 Task: Open Card Cybersecurity Review in Board Employee Satisfaction and Retention Programs to Workspace Accelerator Programs and add a team member Softage.2@softage.net, a label Green, a checklist Marketing Strategies, an attachment from your computer, a color Green and finally, add a card description 'Conduct customer research for new product features and improvements' and a comment 'This task requires us to be detail-oriented and meticulous, ensuring that we do not miss any important information or details.'. Add a start date 'Jan 01, 2024' with a due date 'Jan 08, 2024'
Action: Mouse moved to (426, 616)
Screenshot: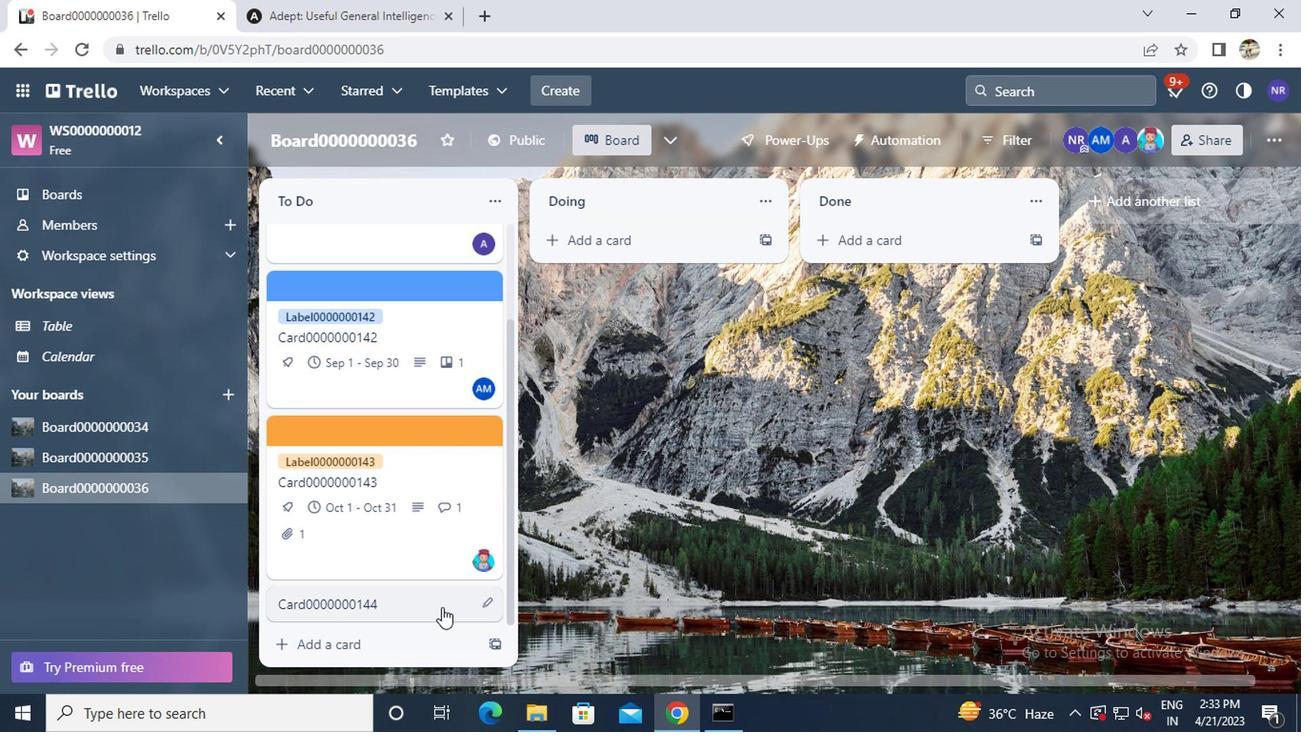 
Action: Mouse pressed left at (426, 616)
Screenshot: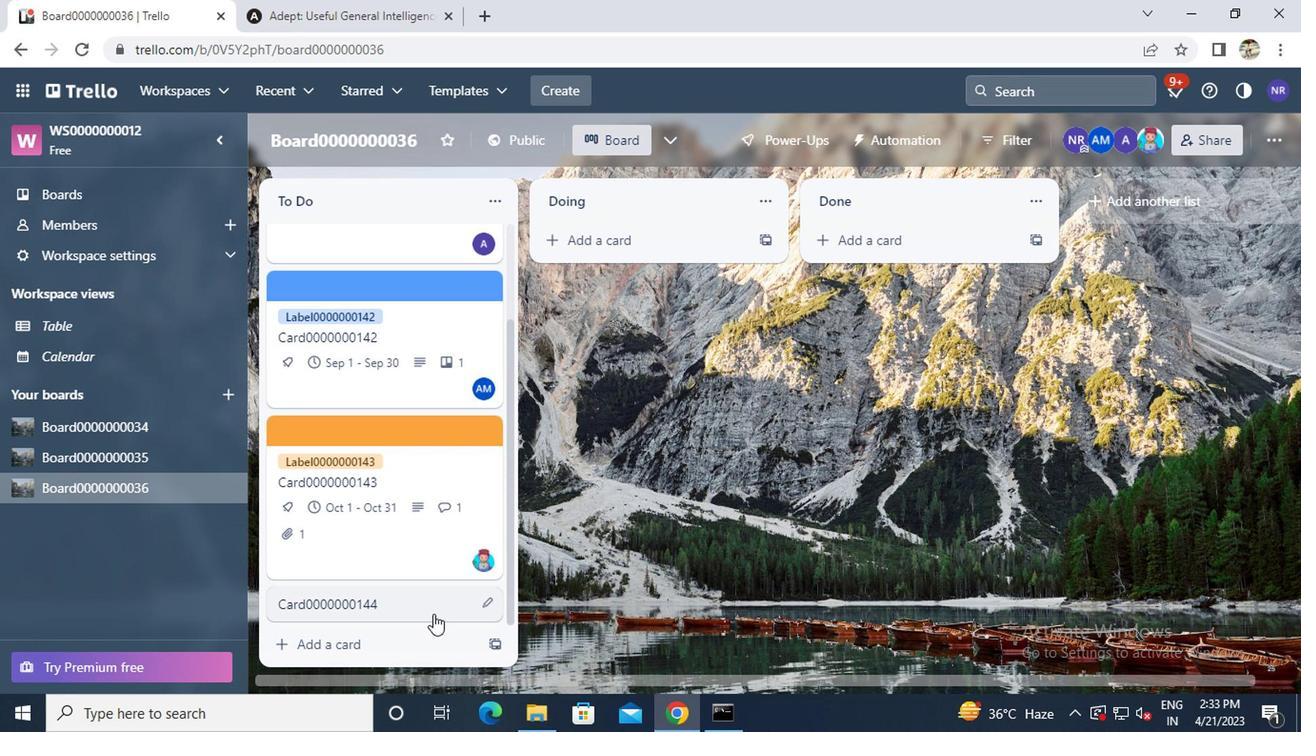 
Action: Mouse moved to (850, 317)
Screenshot: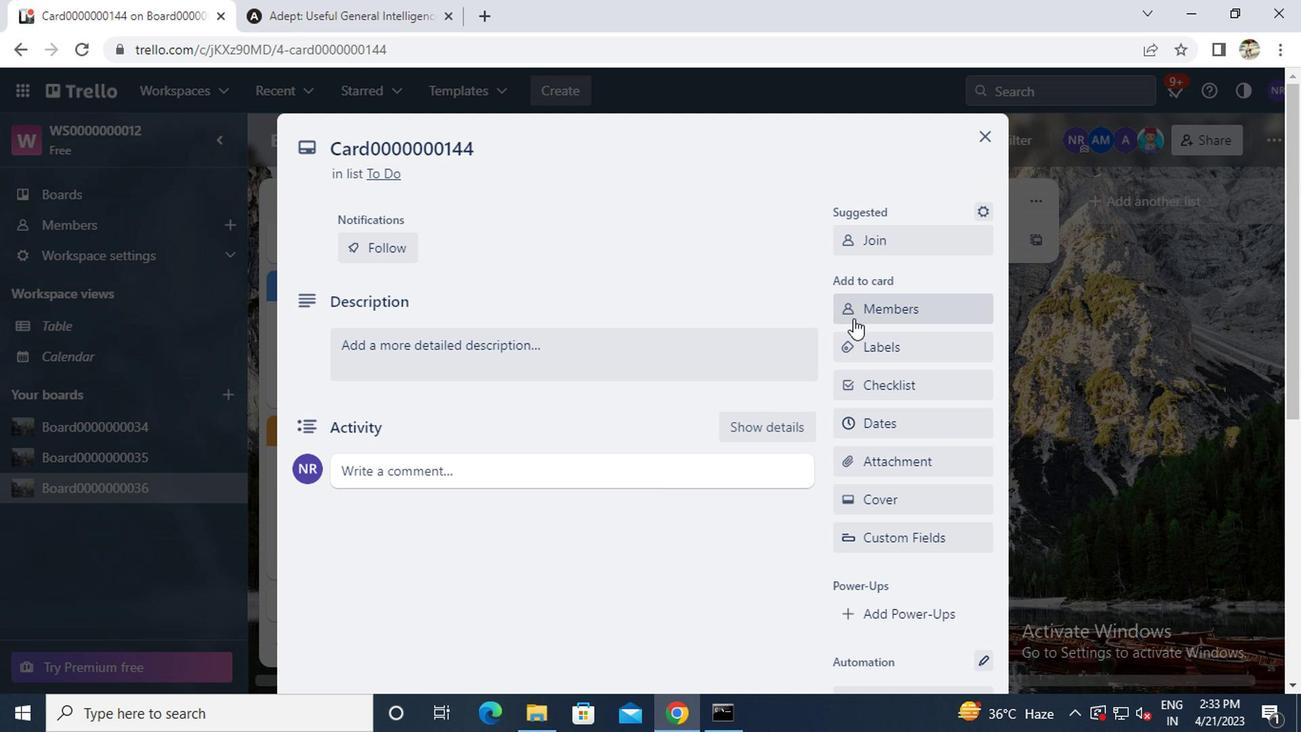 
Action: Mouse pressed left at (850, 317)
Screenshot: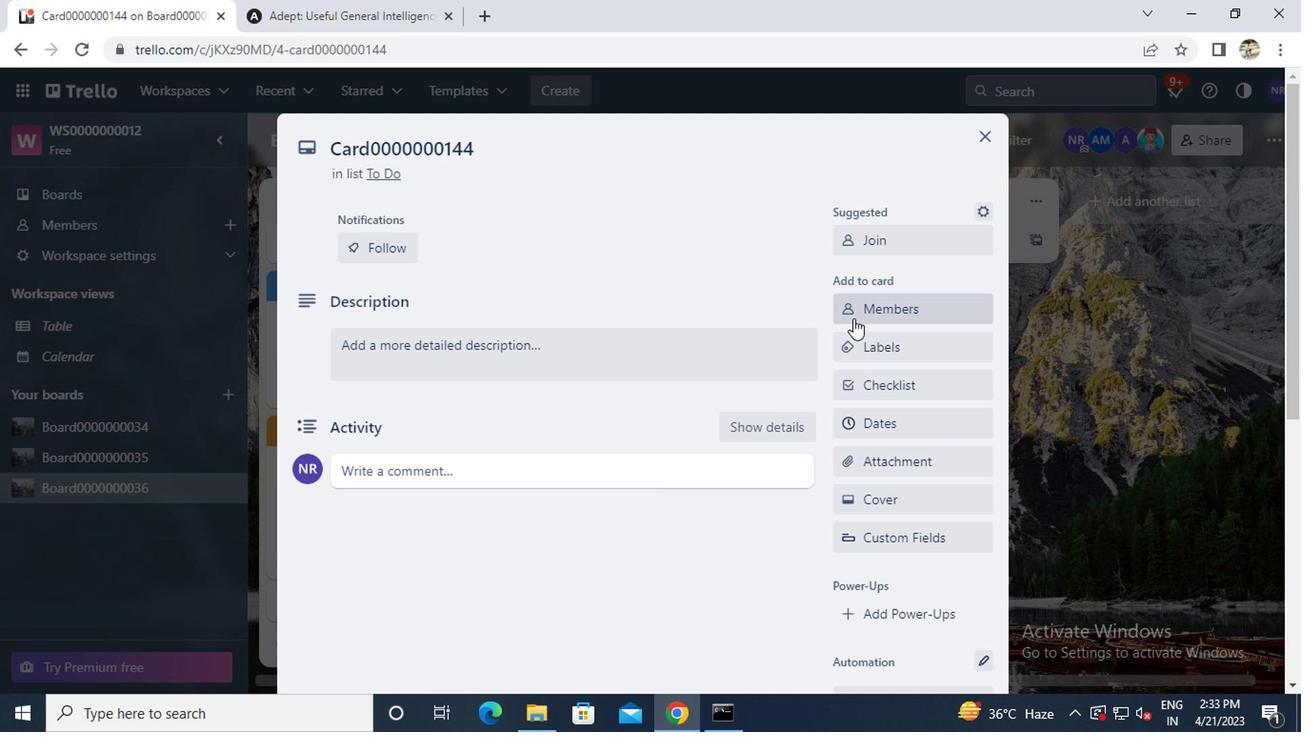 
Action: Key pressed c<Key.caps_lock>arxxstreet791<Key.shift>@GMAIL.COM
Screenshot: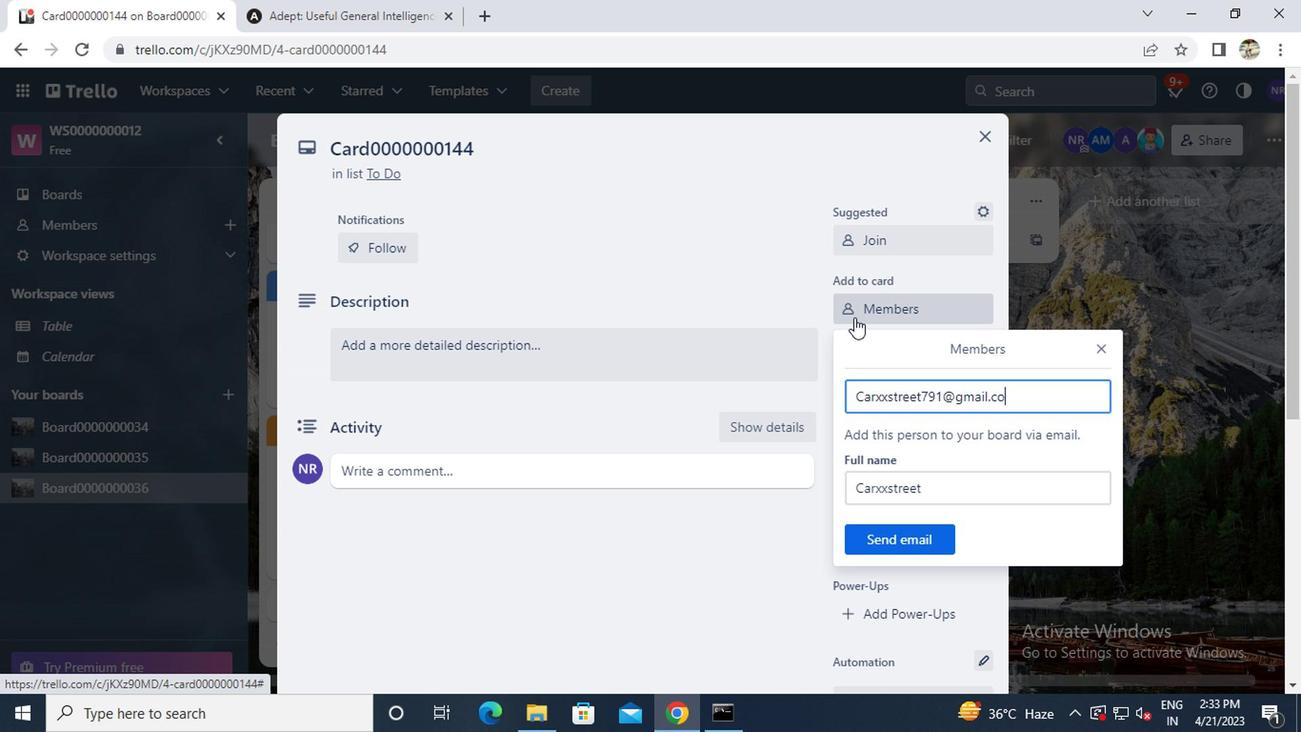 
Action: Mouse moved to (910, 536)
Screenshot: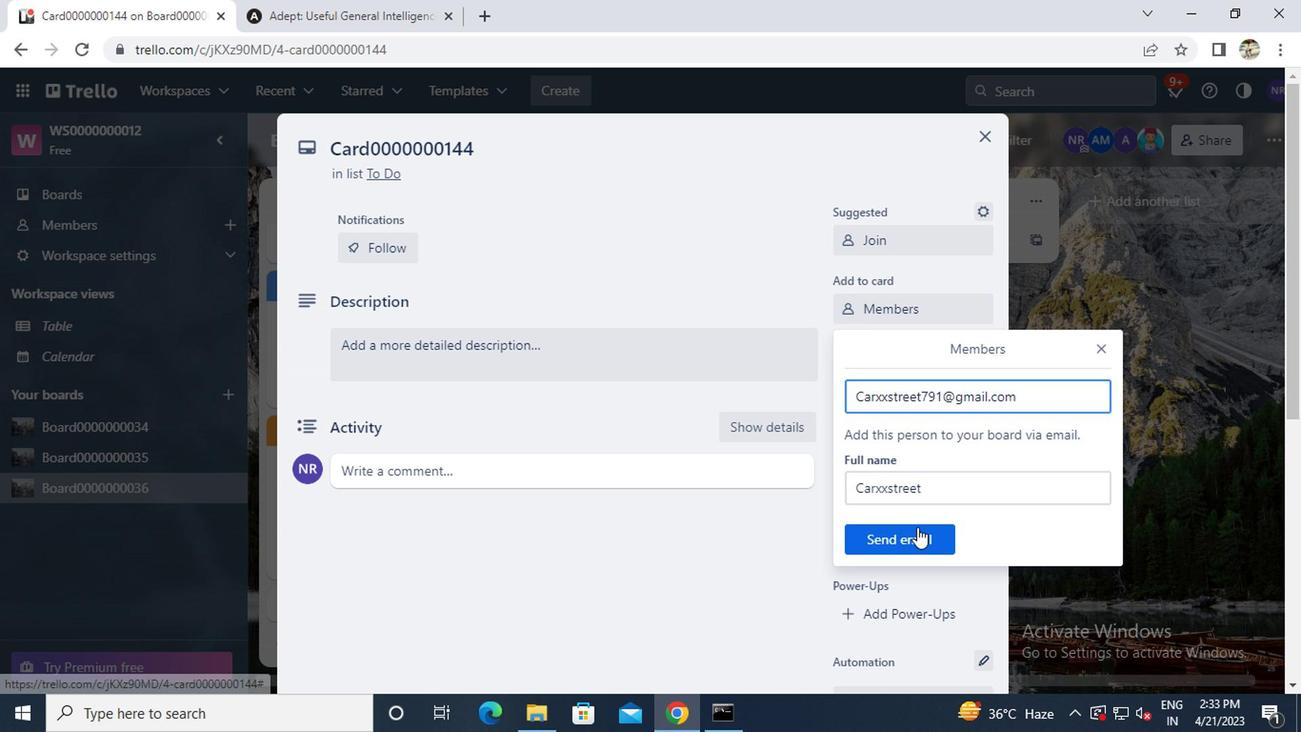 
Action: Mouse pressed left at (910, 536)
Screenshot: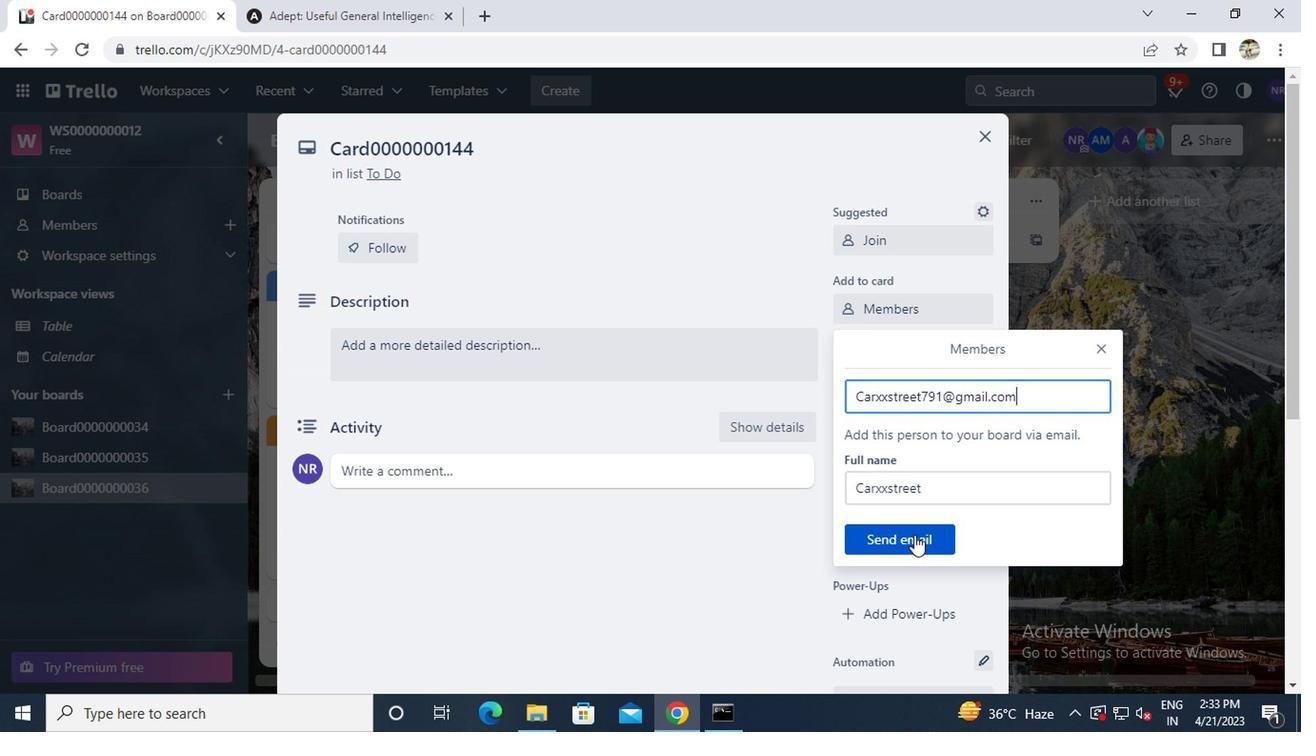 
Action: Mouse moved to (883, 357)
Screenshot: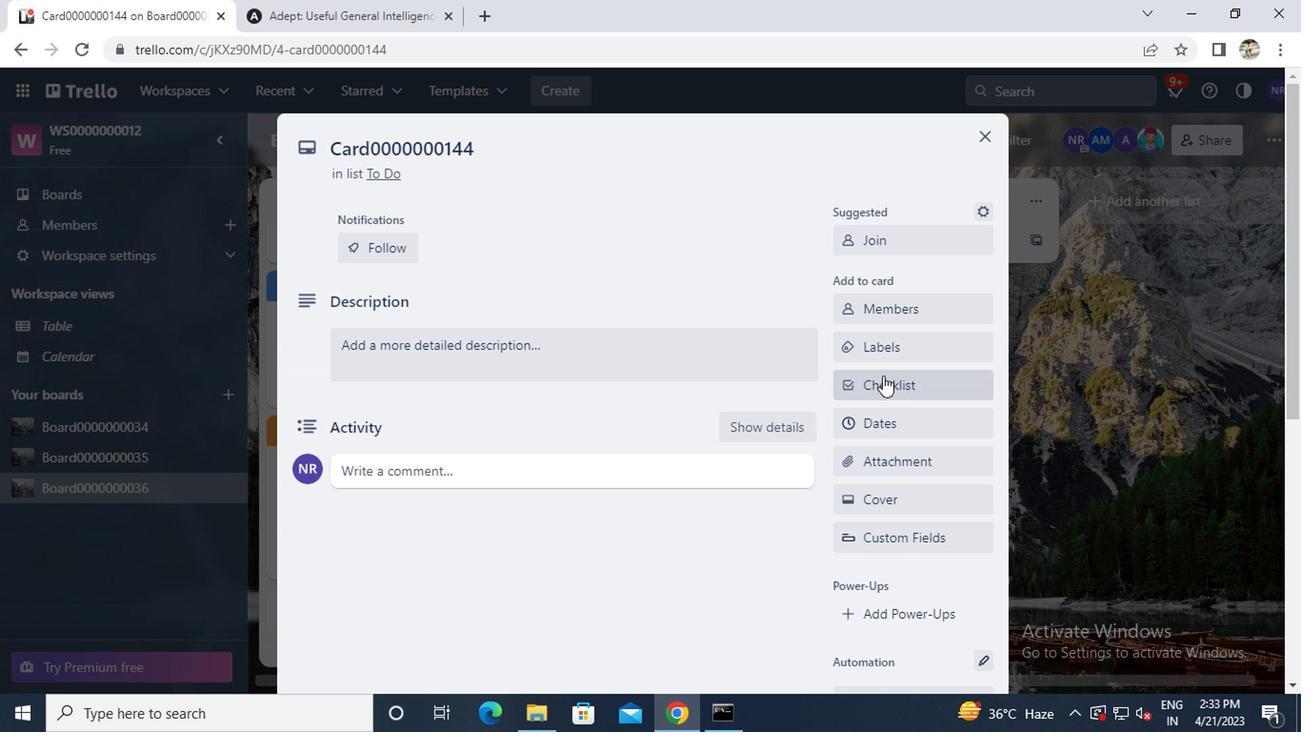 
Action: Mouse pressed left at (883, 357)
Screenshot: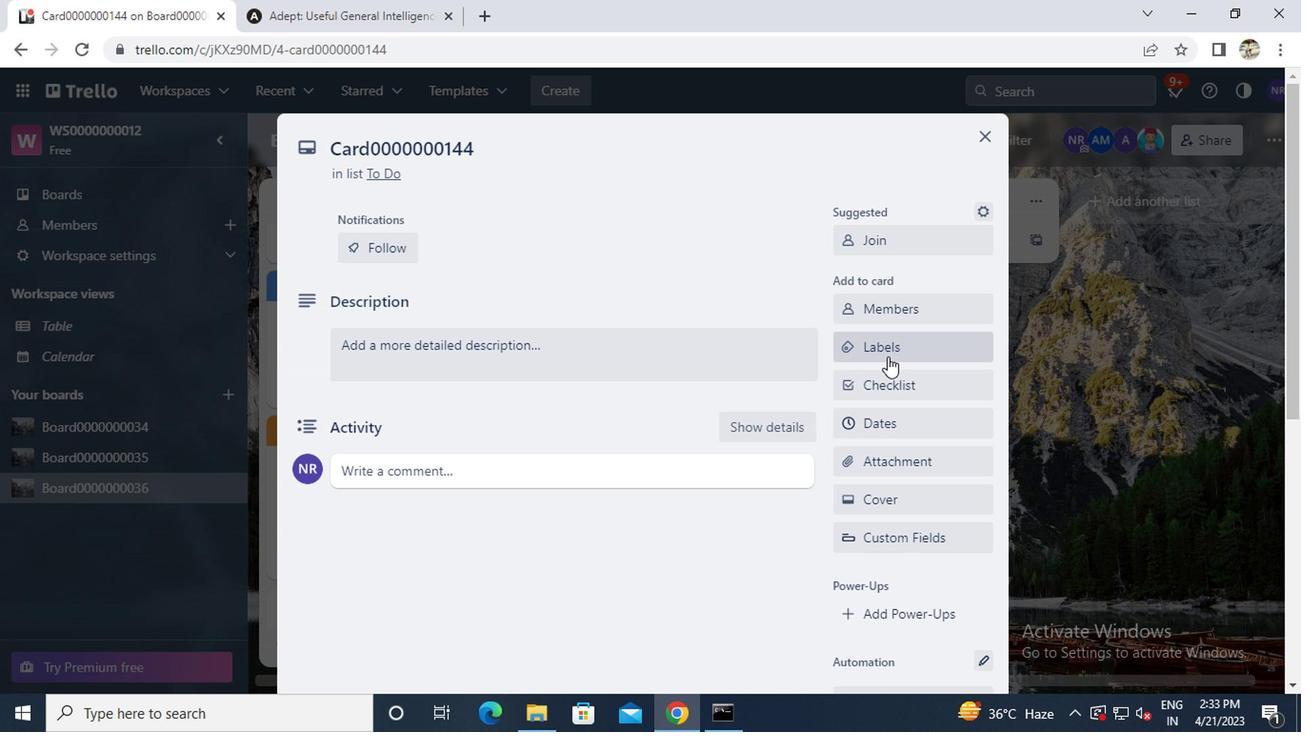 
Action: Mouse moved to (915, 581)
Screenshot: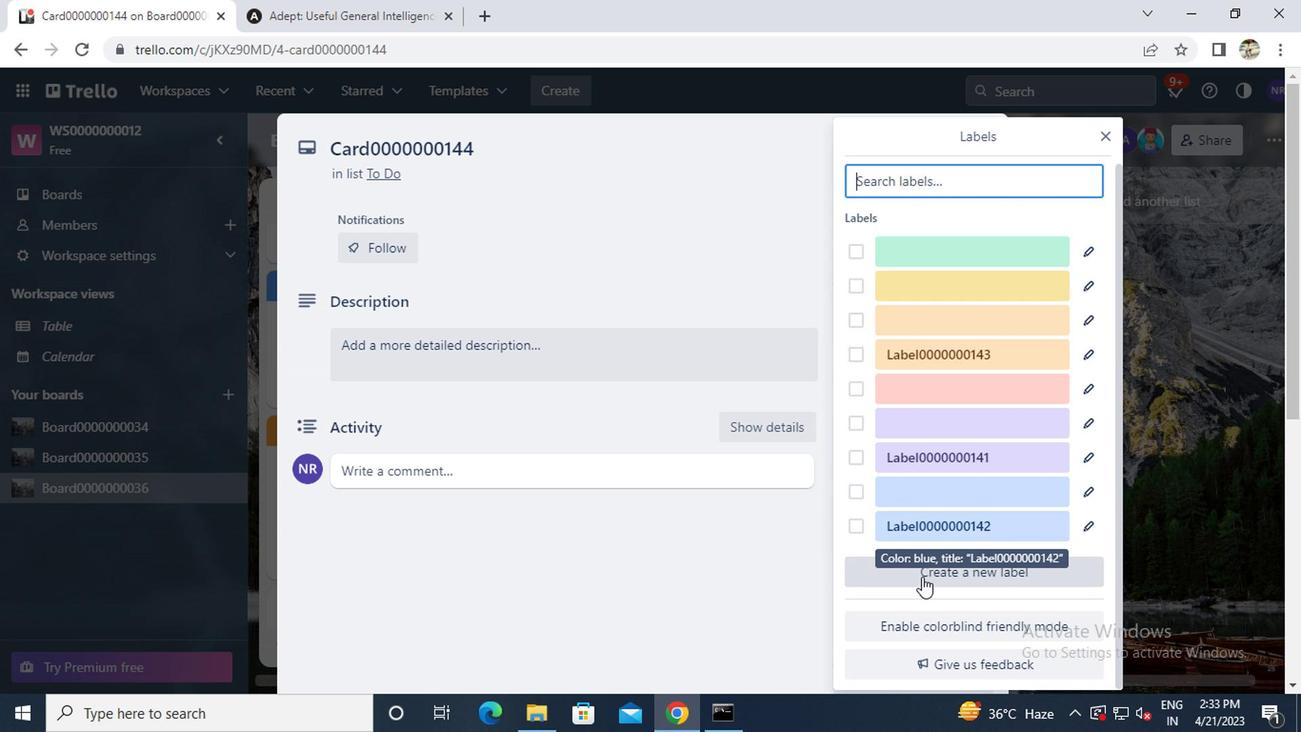 
Action: Mouse pressed left at (915, 581)
Screenshot: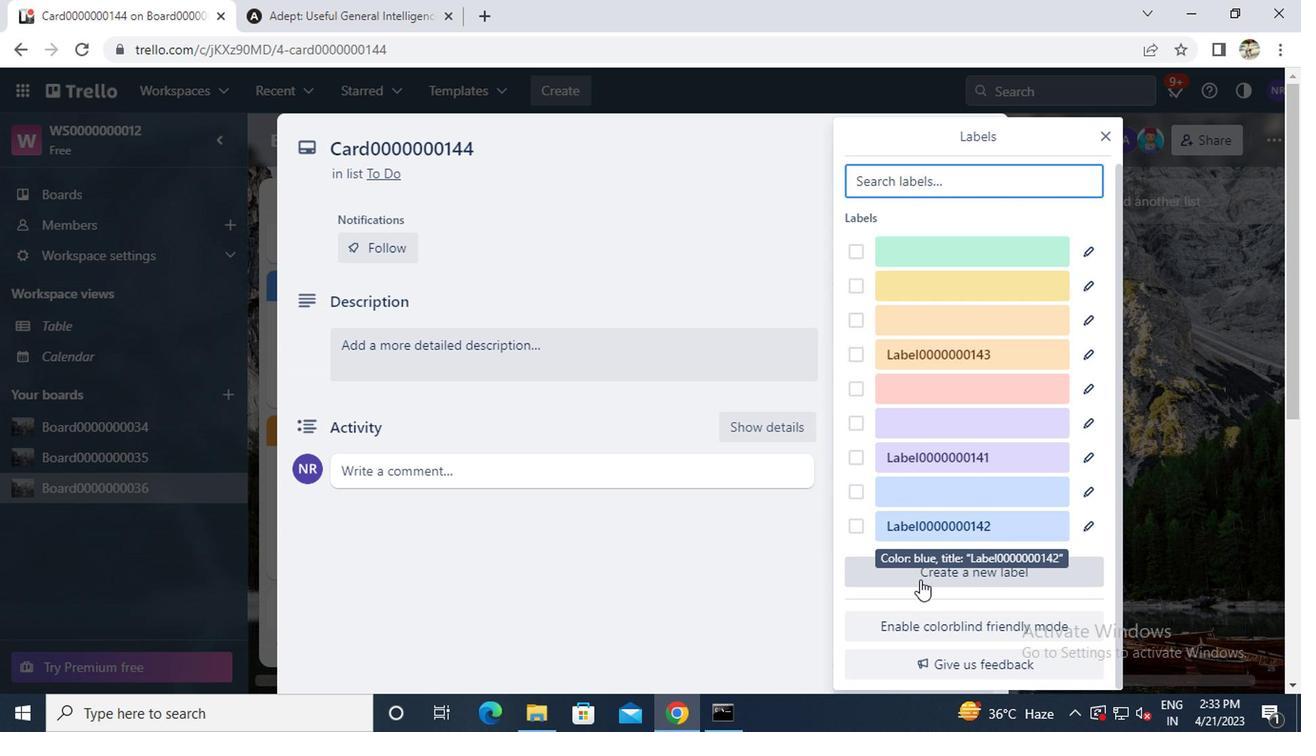 
Action: Mouse moved to (1028, 416)
Screenshot: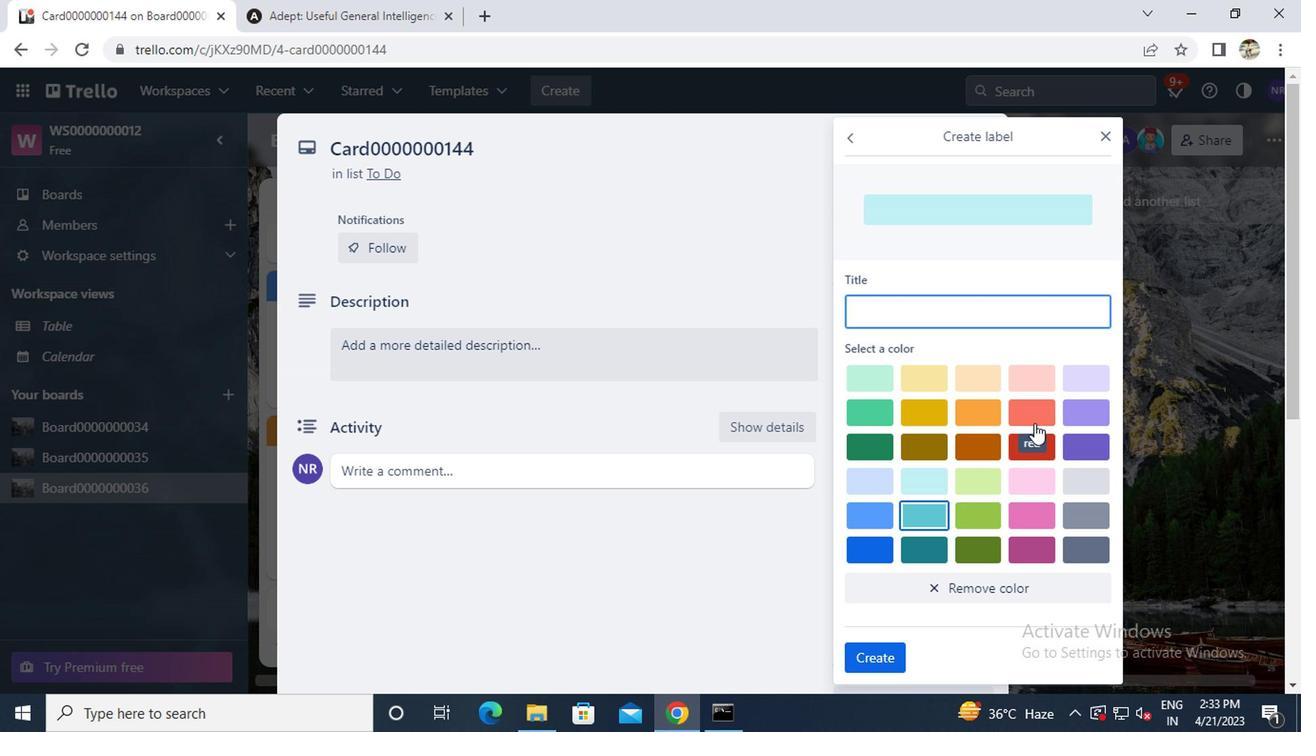 
Action: Mouse pressed left at (1028, 416)
Screenshot: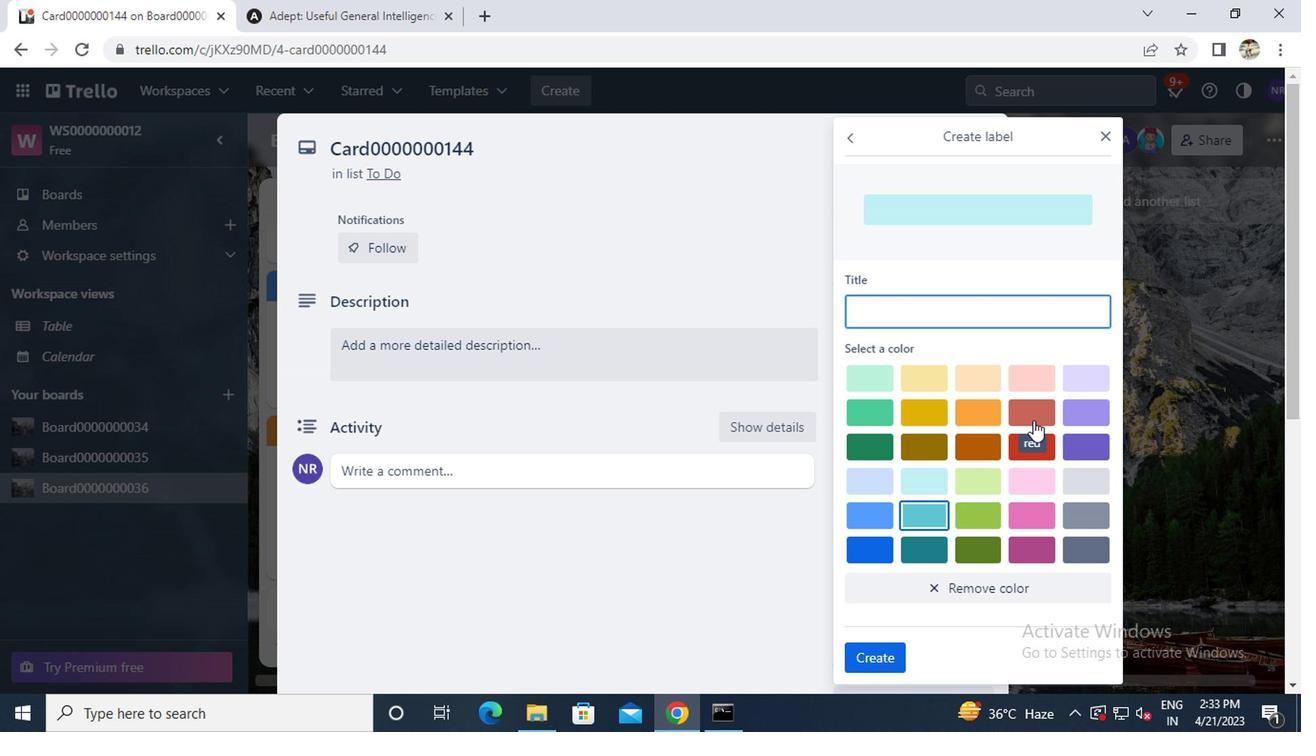 
Action: Mouse moved to (961, 317)
Screenshot: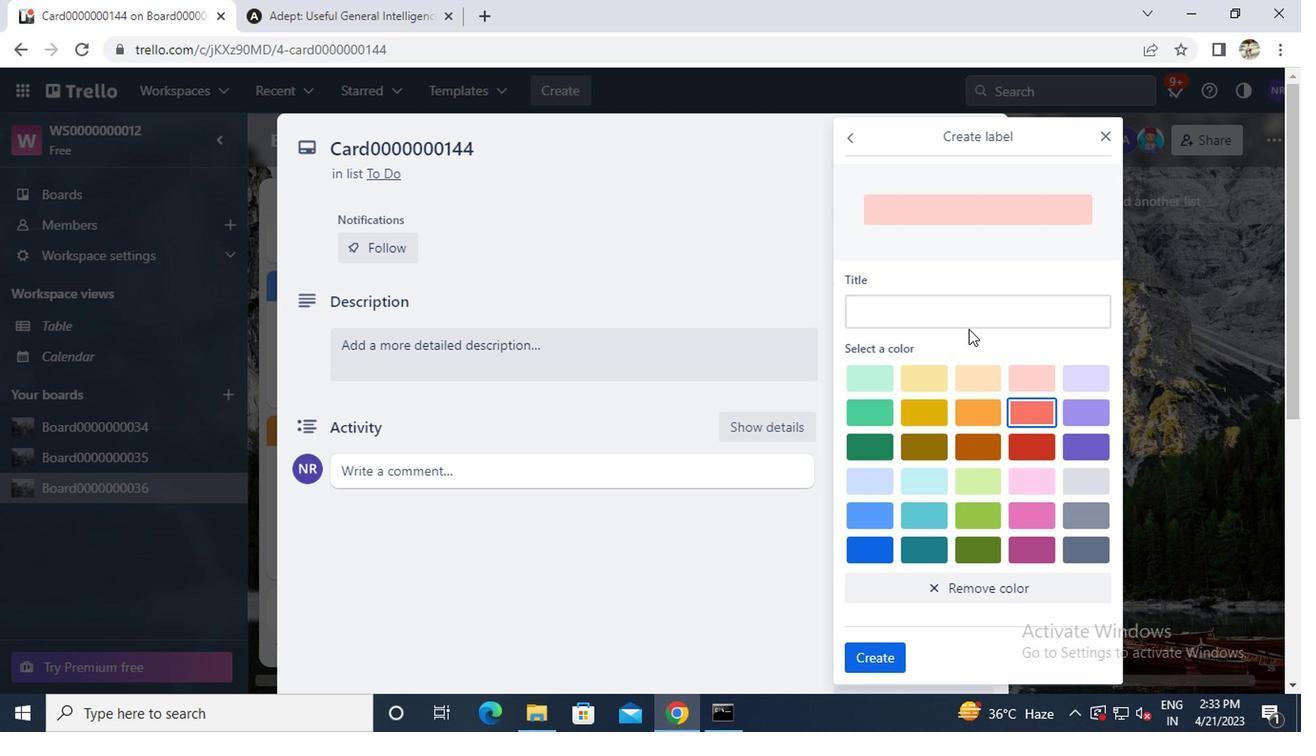 
Action: Mouse pressed left at (961, 317)
Screenshot: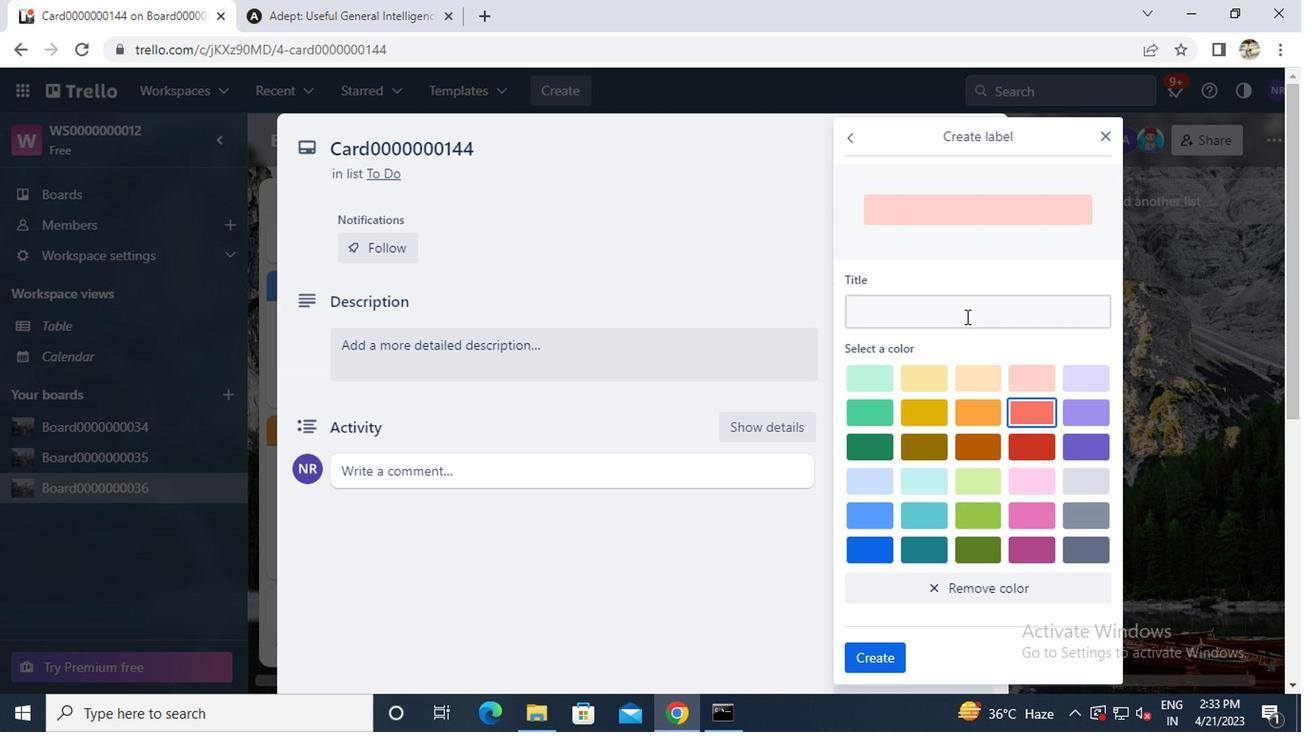 
Action: Key pressed <Key.caps_lock>L<Key.caps_lock>ABEL0000000144
Screenshot: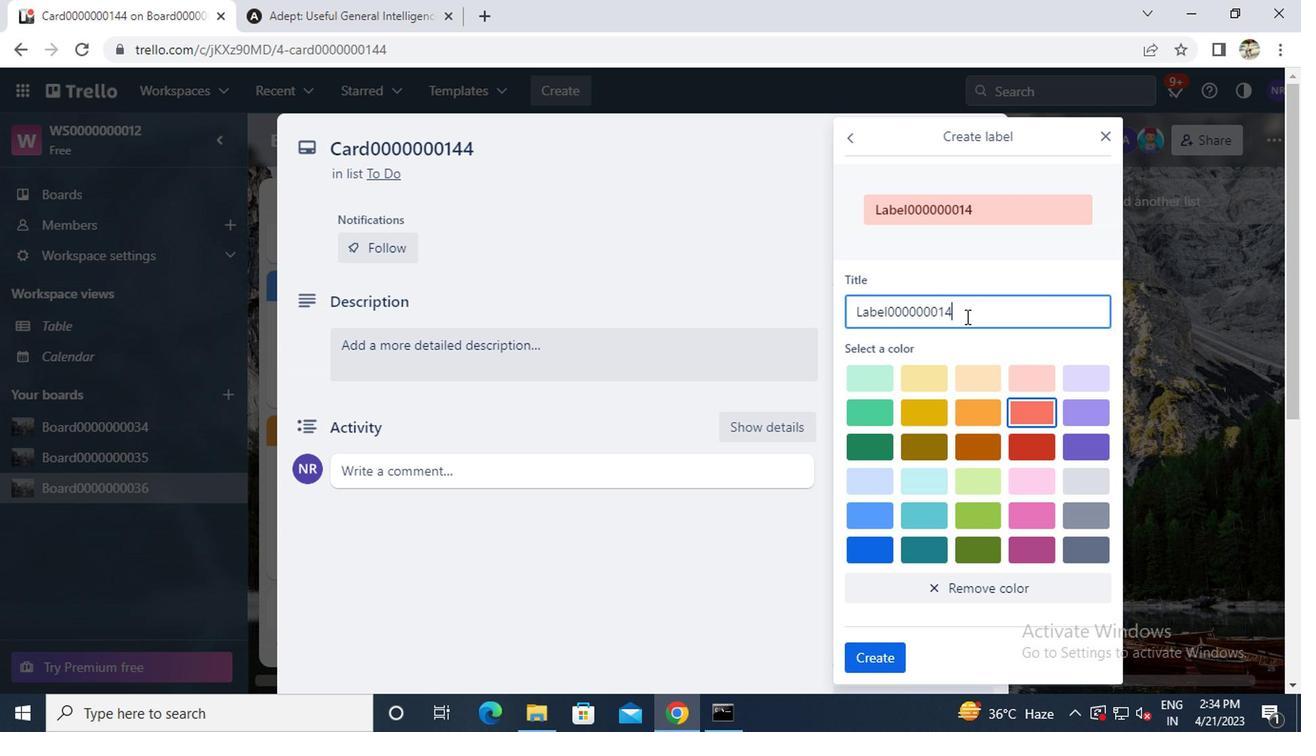 
Action: Mouse moved to (875, 648)
Screenshot: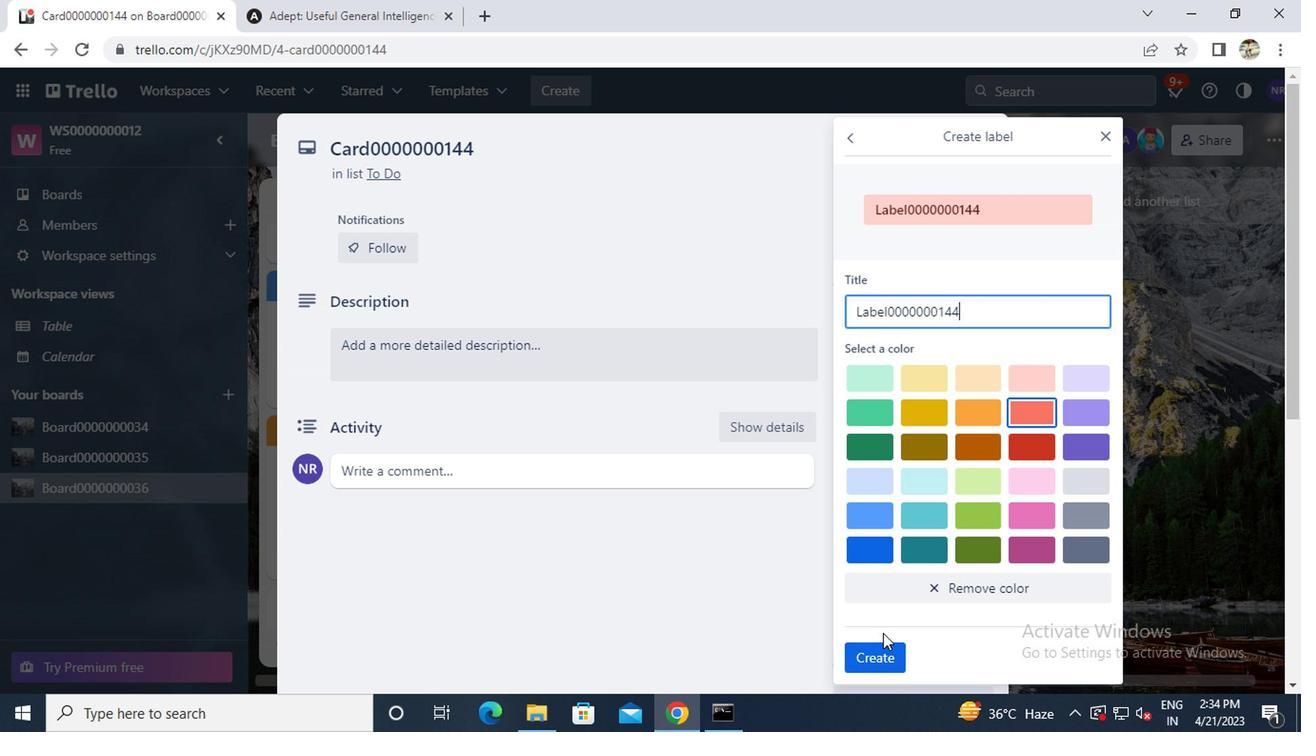 
Action: Mouse pressed left at (875, 648)
Screenshot: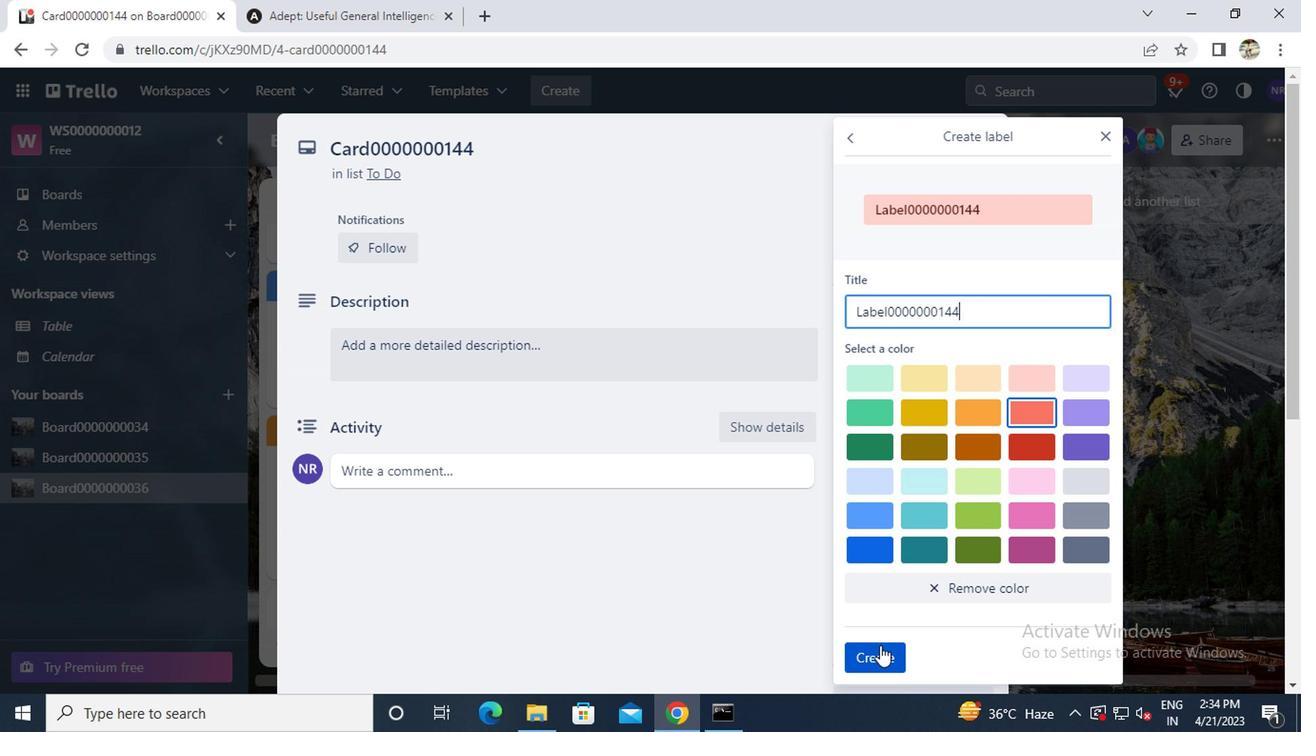 
Action: Mouse moved to (1102, 130)
Screenshot: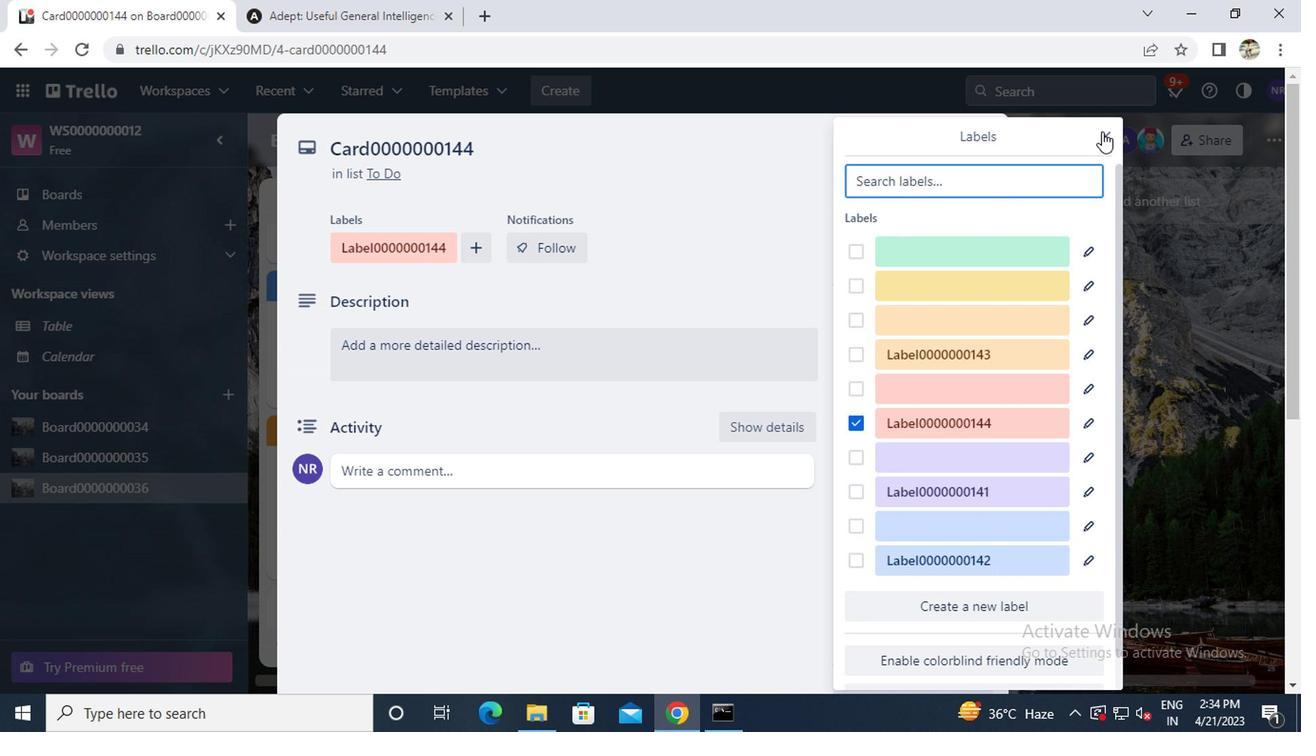 
Action: Mouse pressed left at (1102, 130)
Screenshot: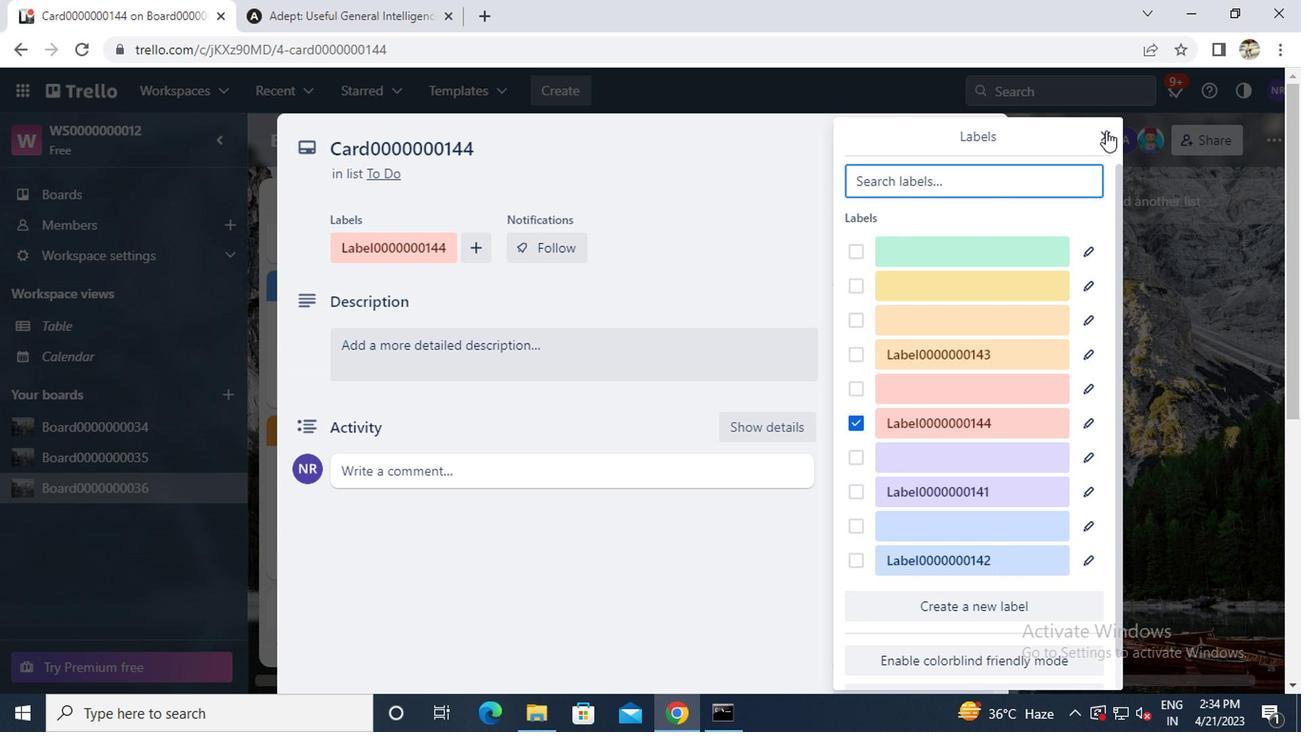 
Action: Mouse moved to (935, 387)
Screenshot: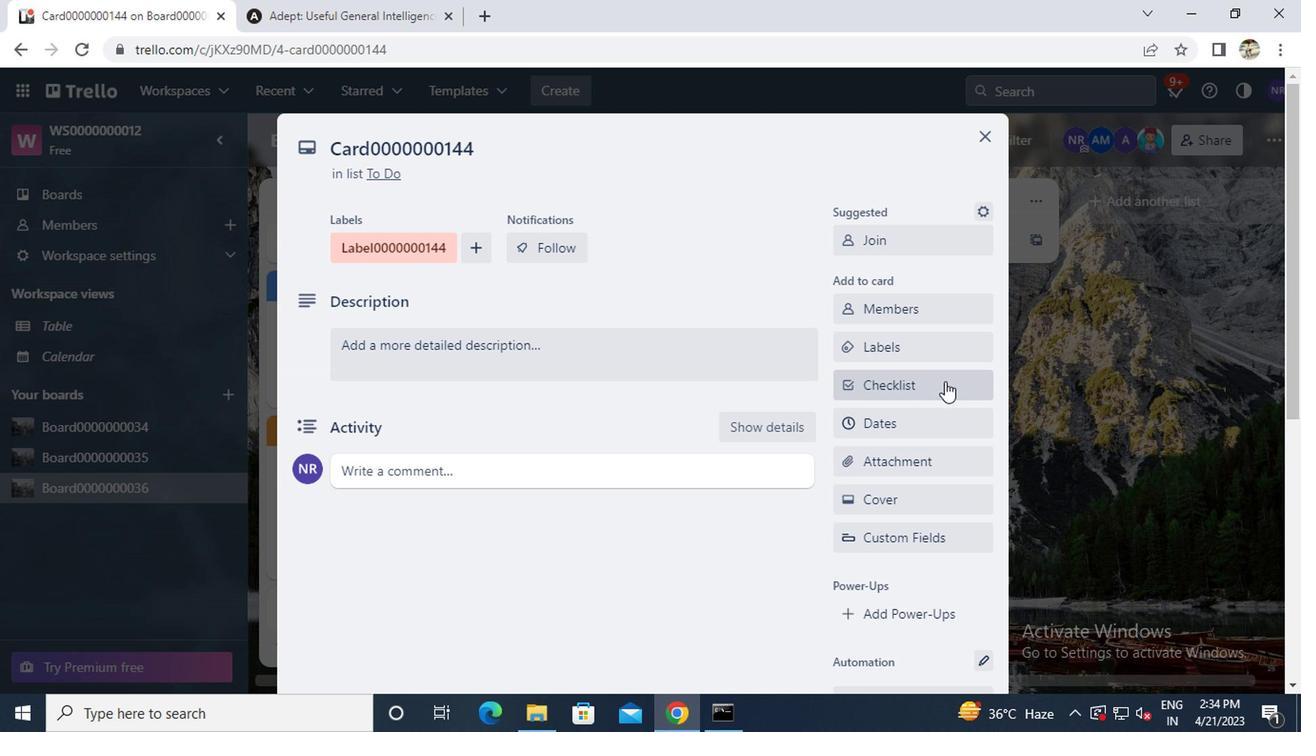 
Action: Mouse pressed left at (935, 387)
Screenshot: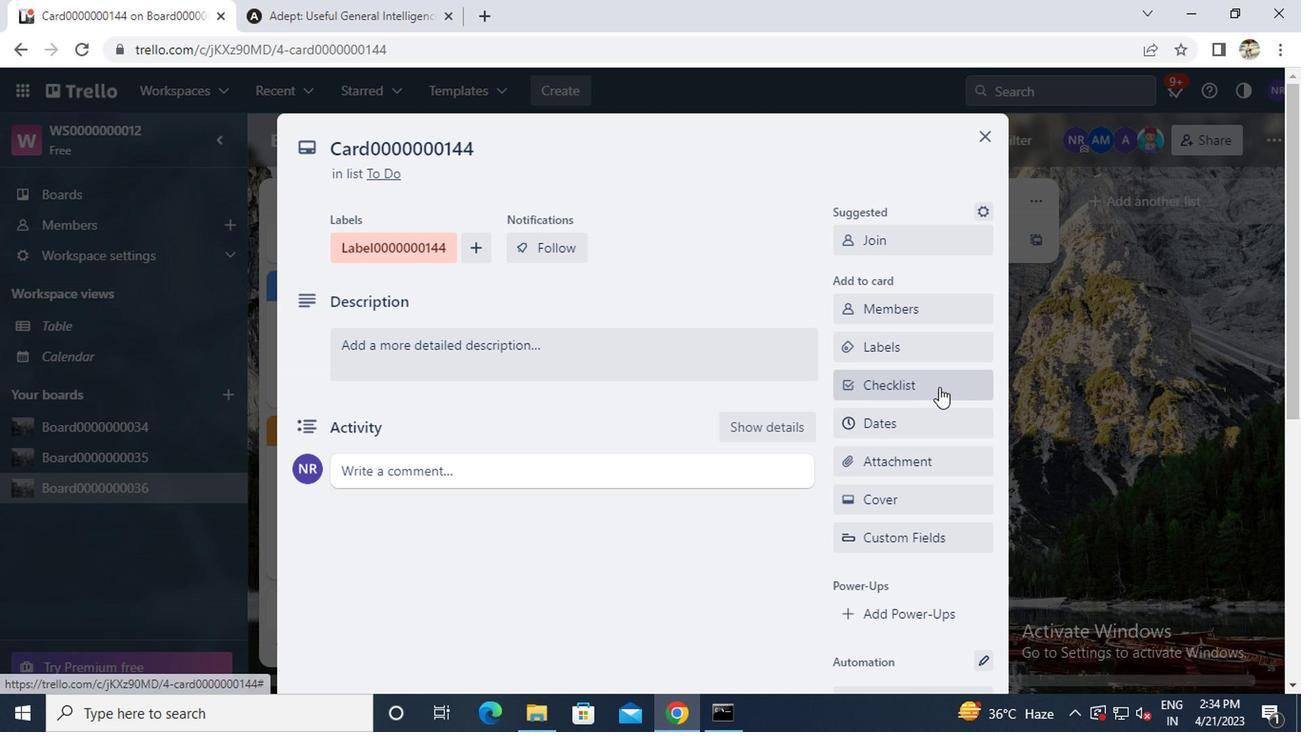 
Action: Key pressed <Key.caps_lock>CL0000000144
Screenshot: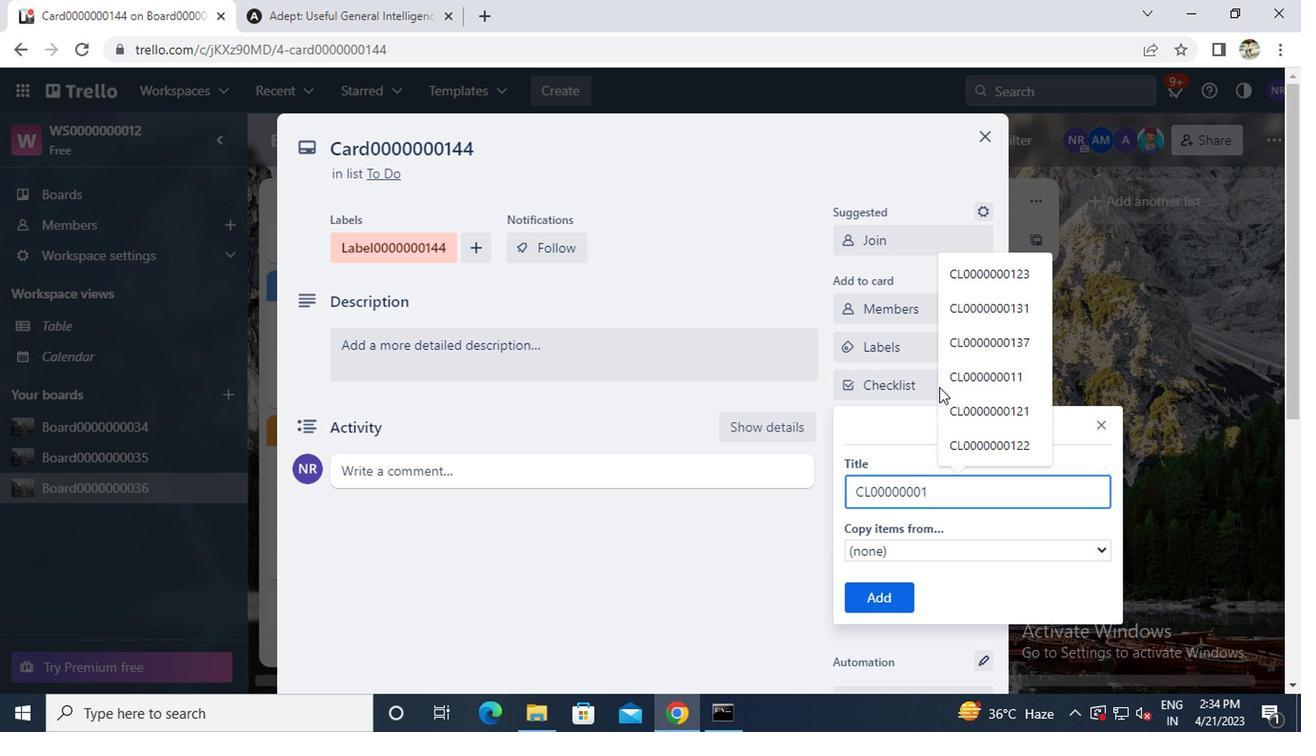 
Action: Mouse moved to (892, 607)
Screenshot: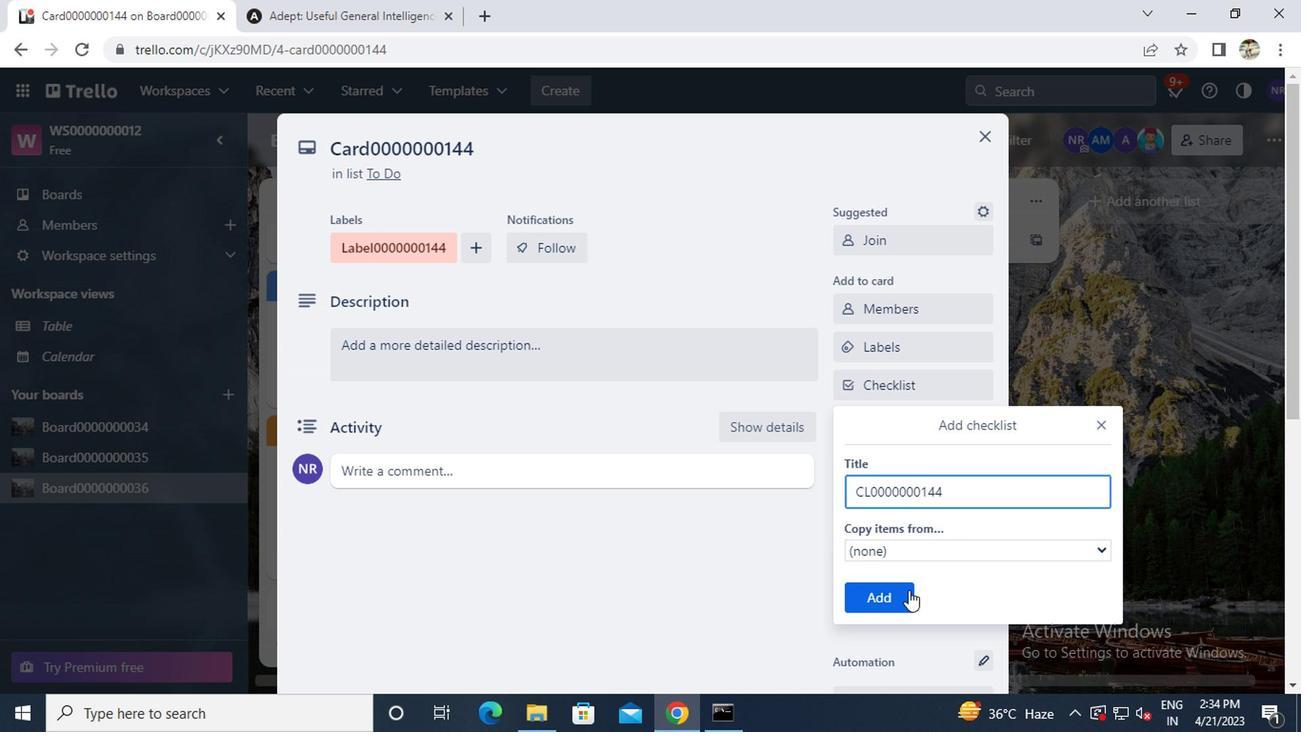 
Action: Mouse pressed left at (892, 607)
Screenshot: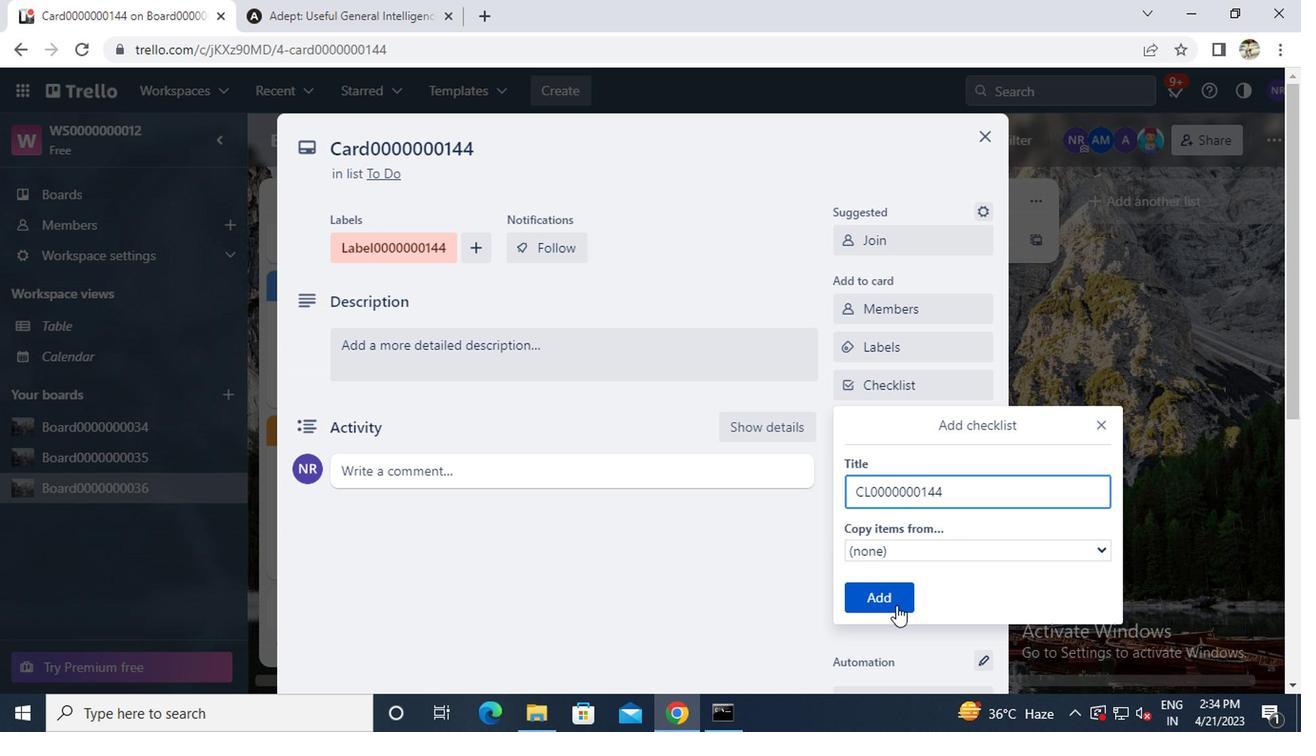 
Action: Mouse moved to (878, 428)
Screenshot: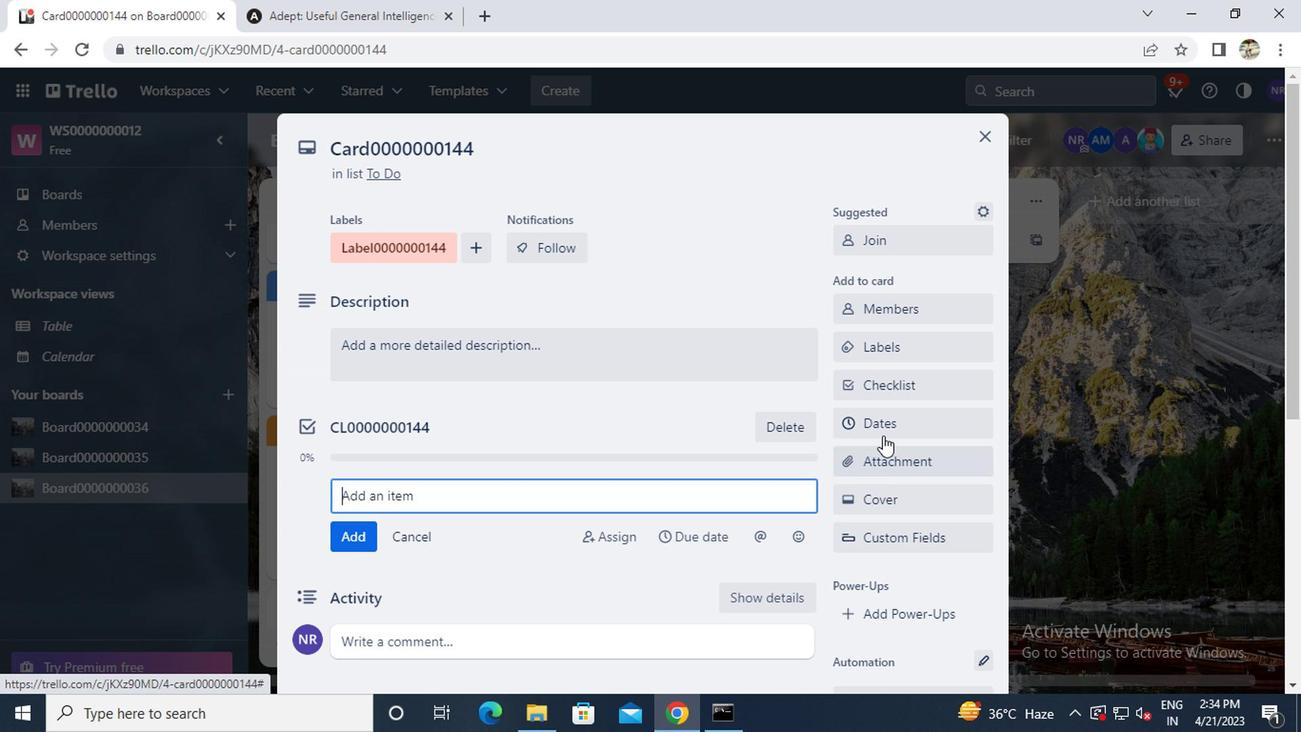 
Action: Mouse pressed left at (878, 428)
Screenshot: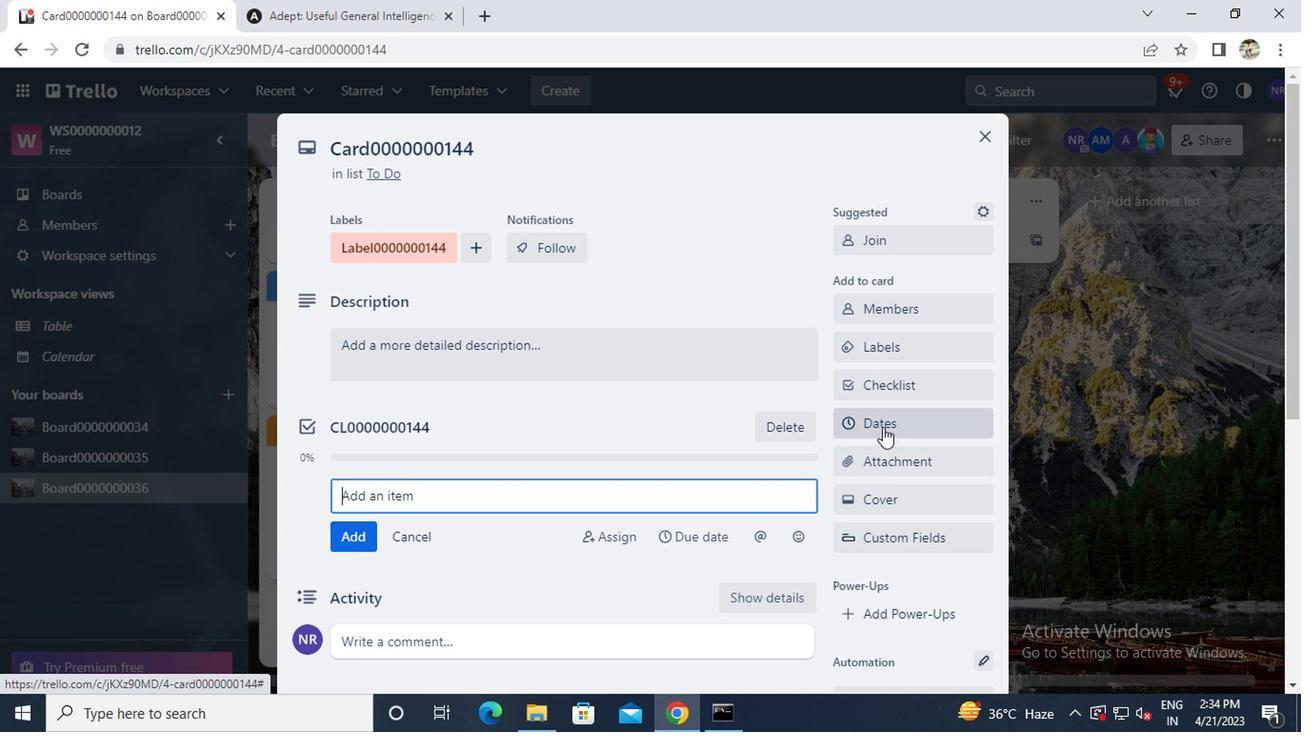 
Action: Mouse moved to (843, 484)
Screenshot: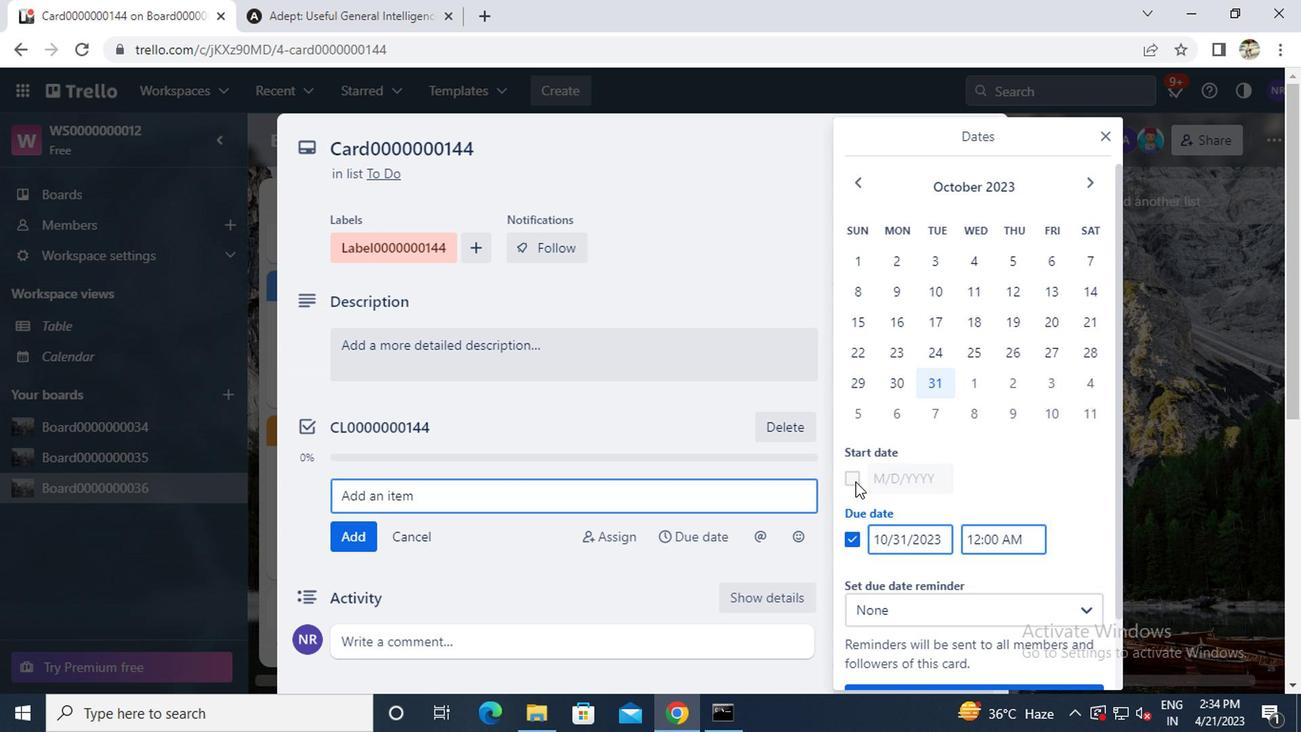 
Action: Mouse pressed left at (843, 484)
Screenshot: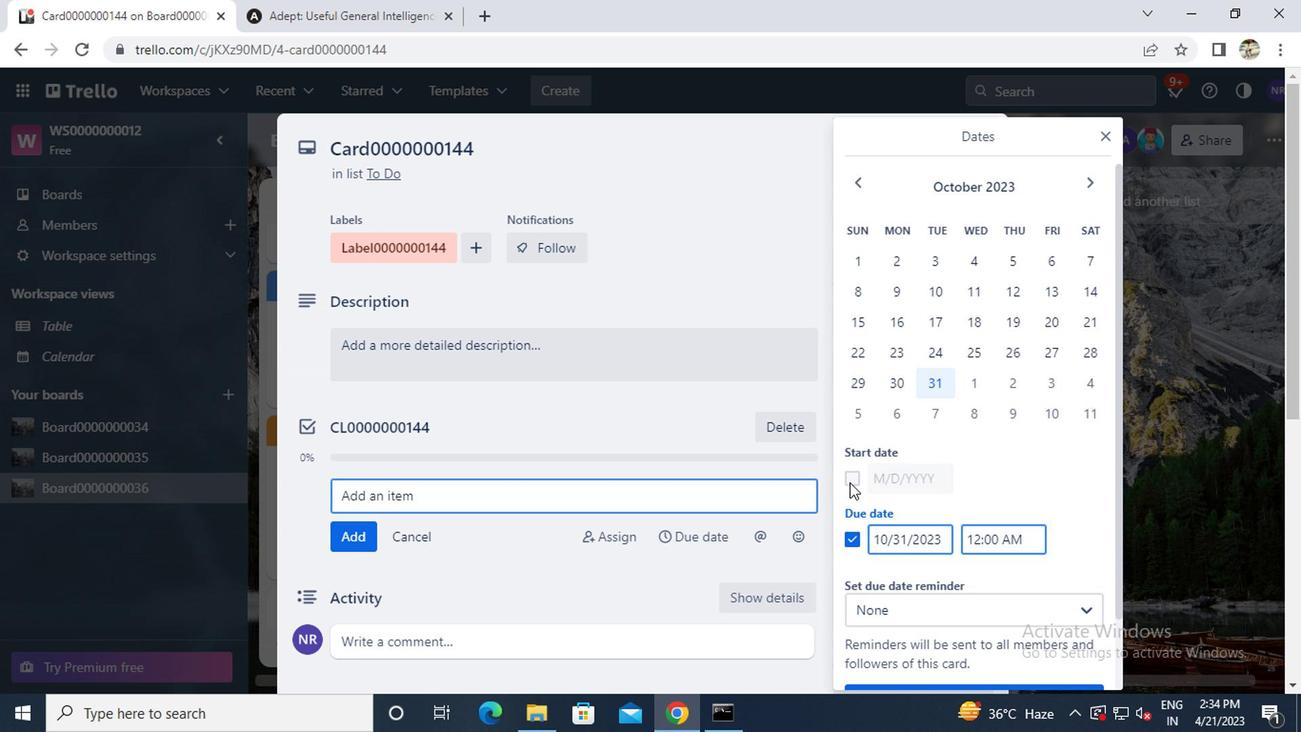 
Action: Mouse moved to (1090, 178)
Screenshot: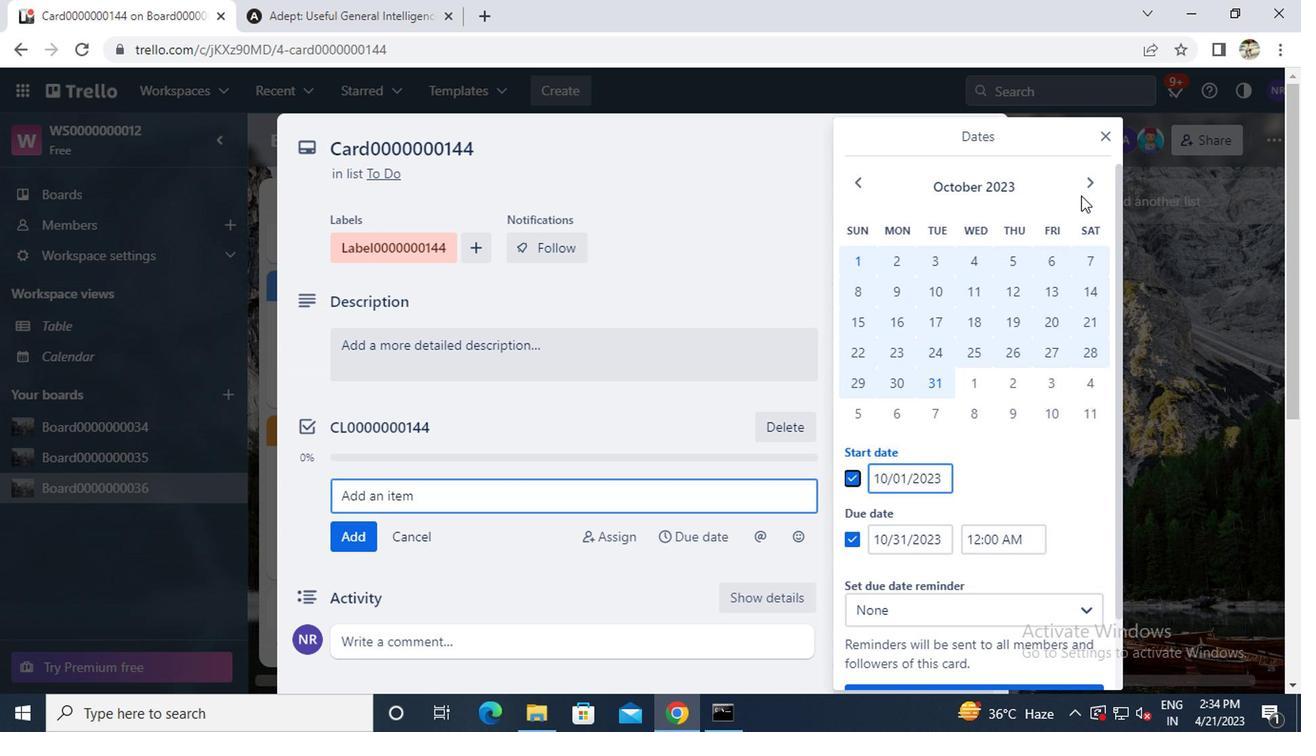 
Action: Mouse pressed left at (1090, 178)
Screenshot: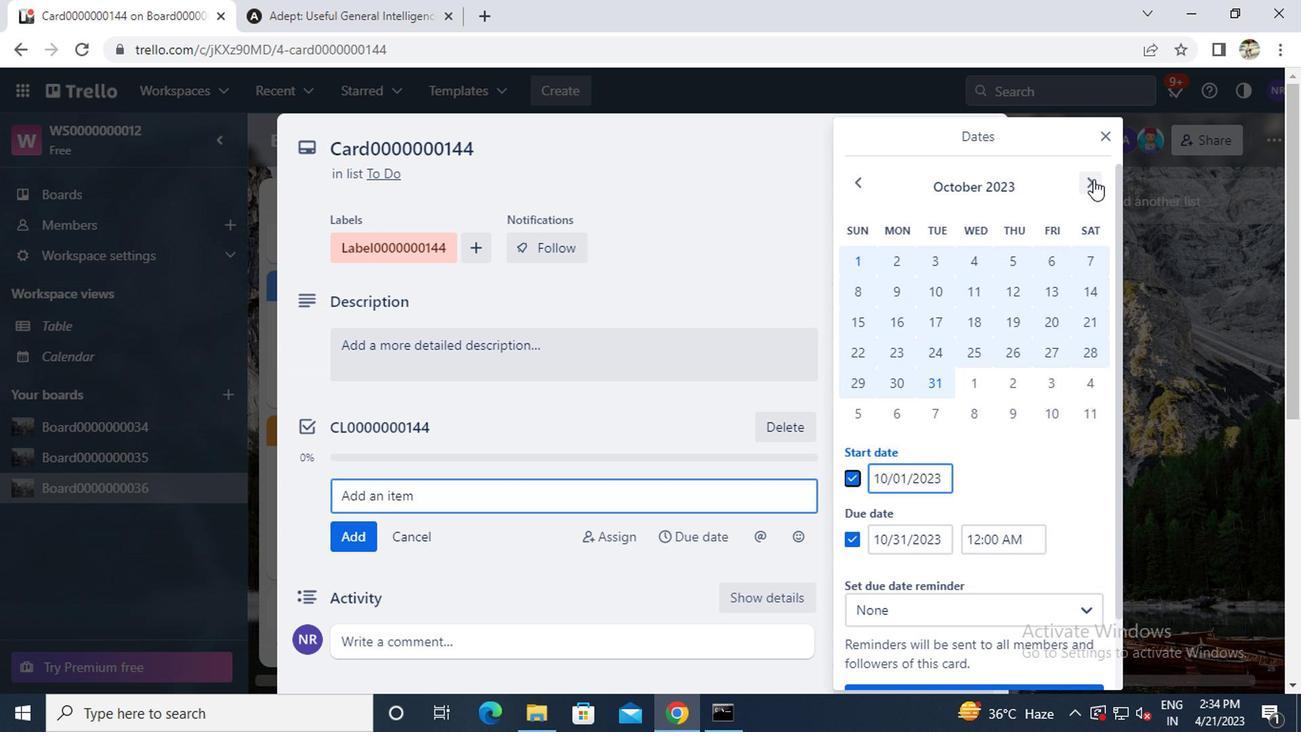 
Action: Mouse moved to (966, 264)
Screenshot: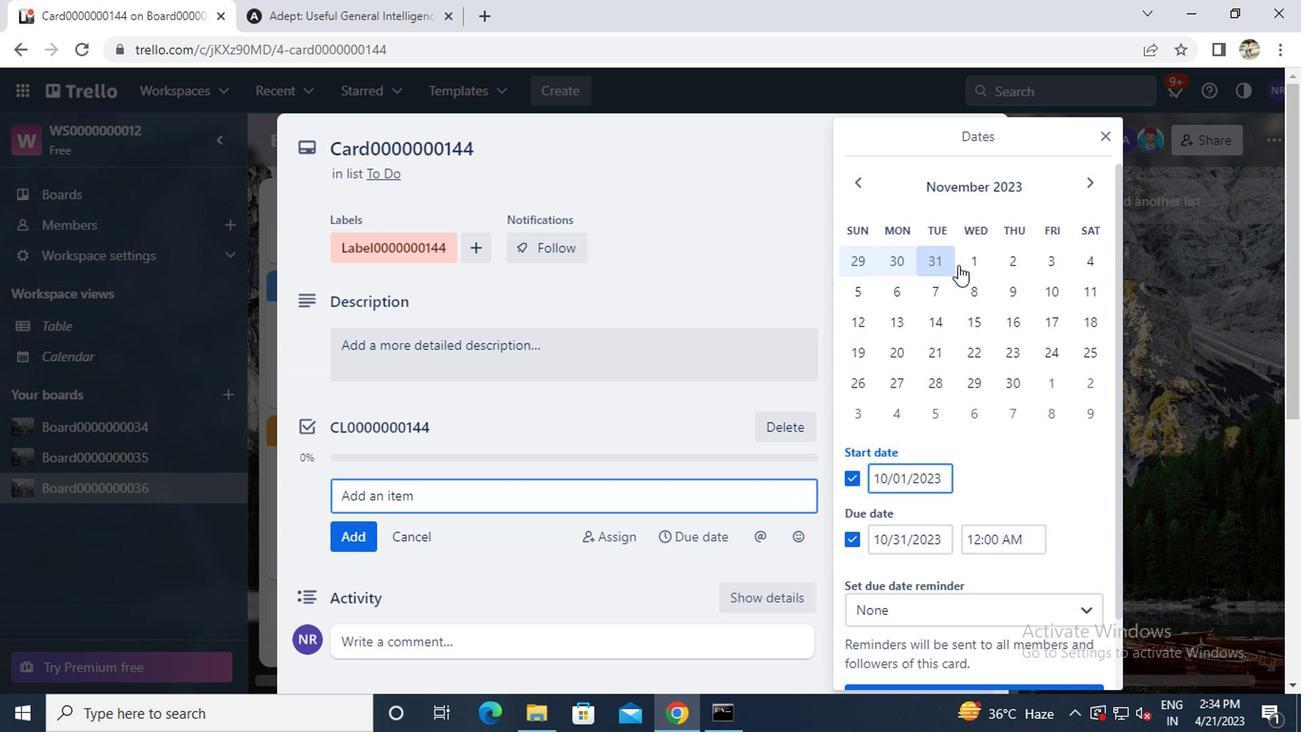 
Action: Mouse pressed left at (966, 264)
Screenshot: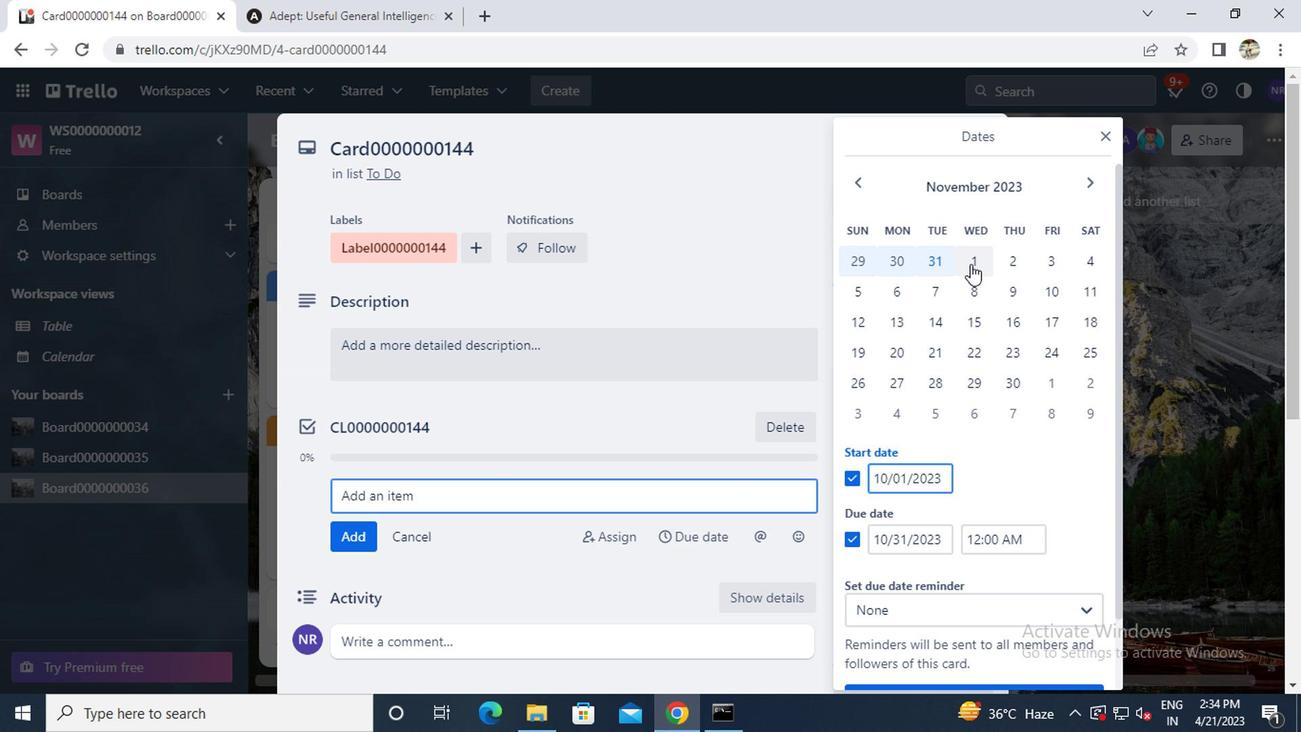 
Action: Mouse moved to (1008, 385)
Screenshot: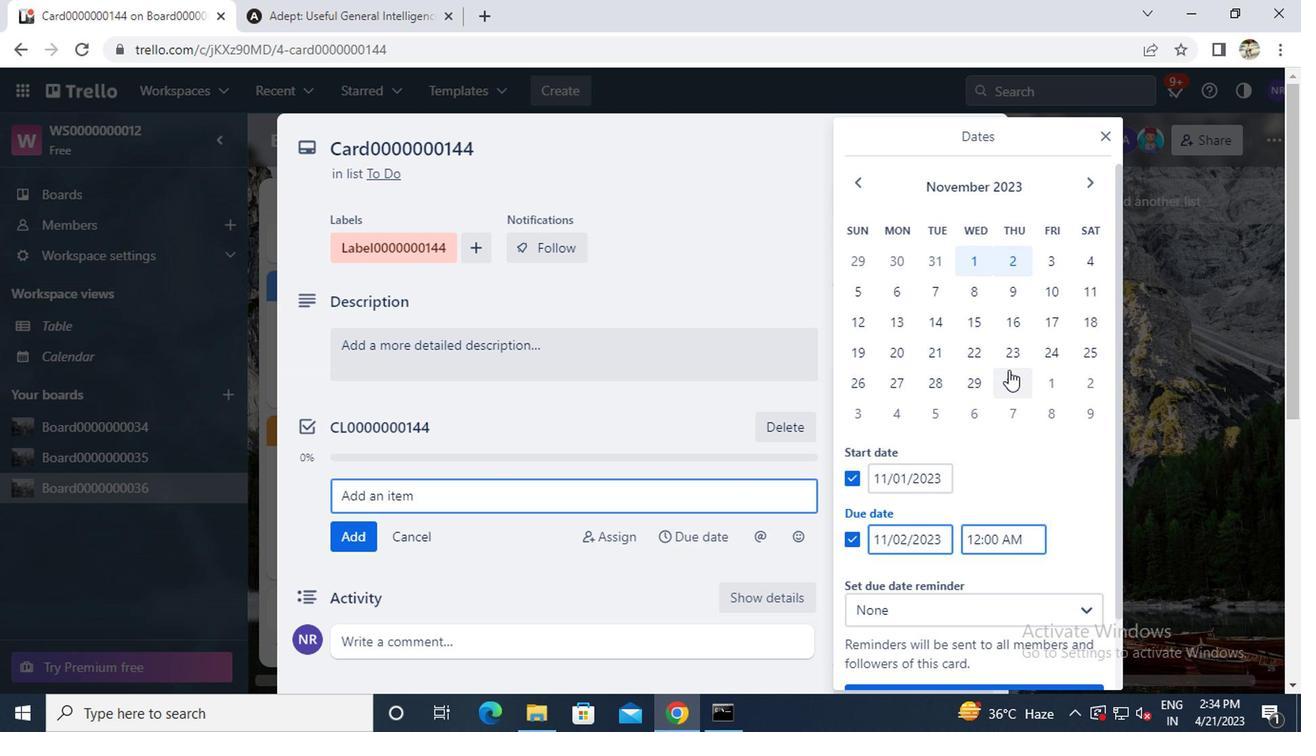 
Action: Mouse pressed left at (1008, 385)
Screenshot: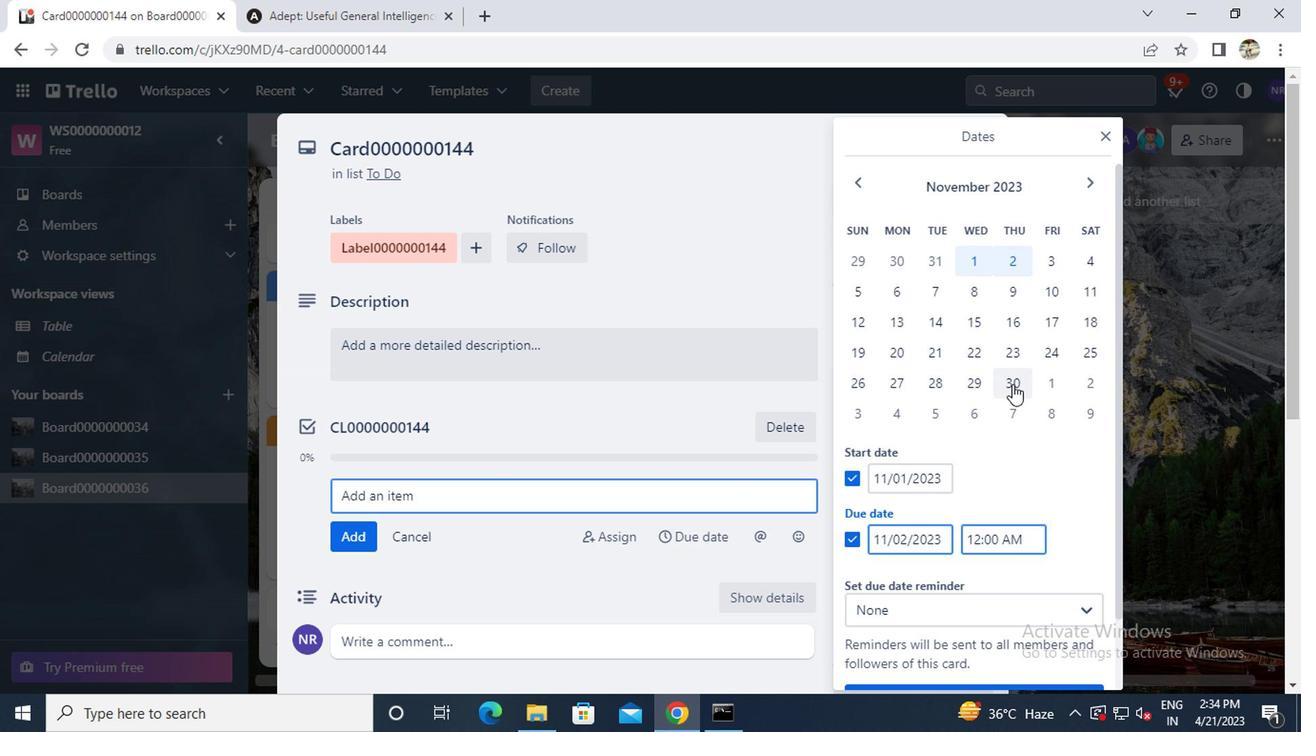 
Action: Mouse moved to (1008, 392)
Screenshot: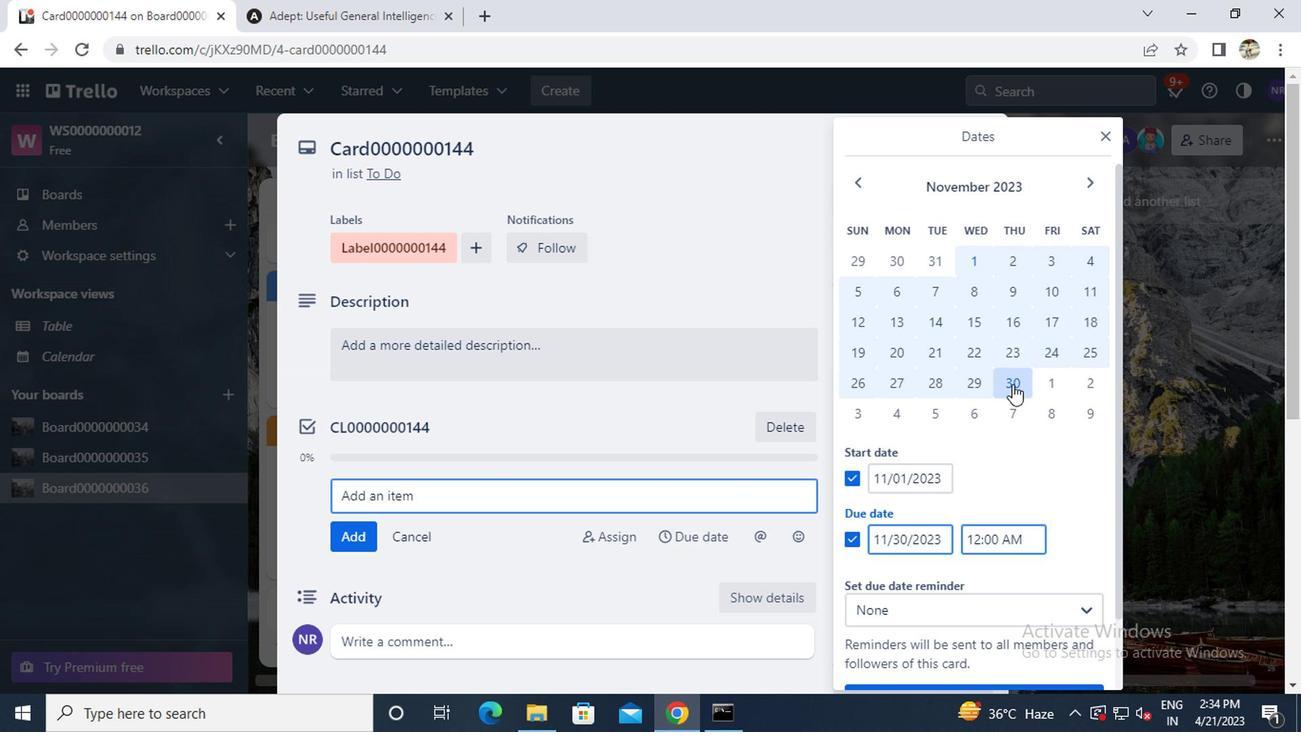 
Action: Mouse scrolled (1008, 391) with delta (0, 0)
Screenshot: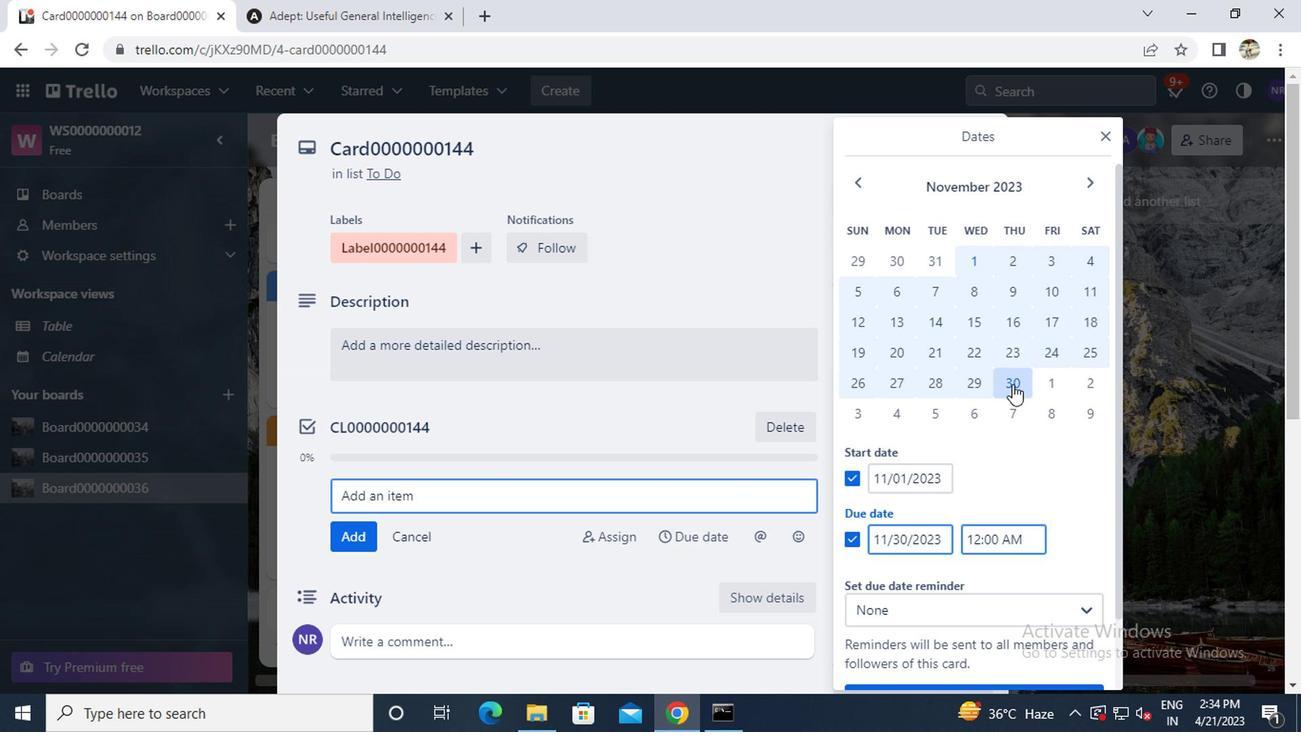 
Action: Mouse scrolled (1008, 391) with delta (0, 0)
Screenshot: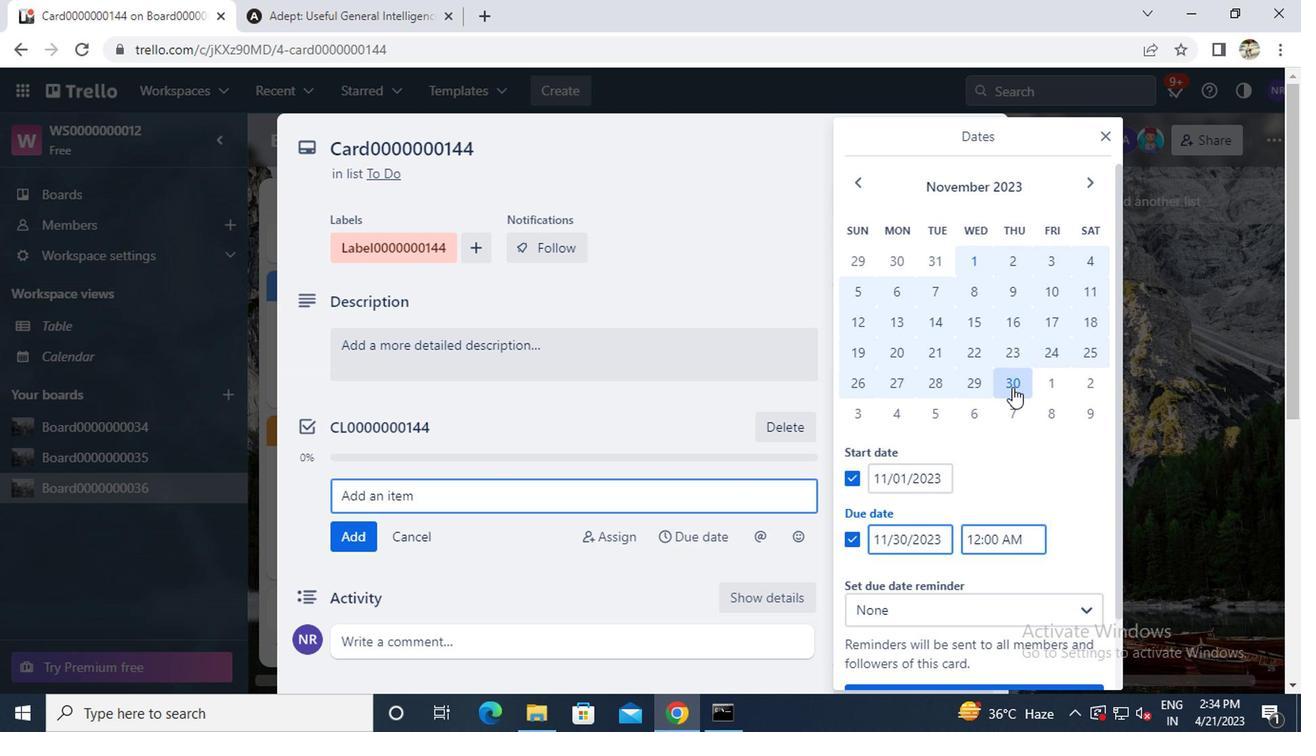 
Action: Mouse moved to (1008, 392)
Screenshot: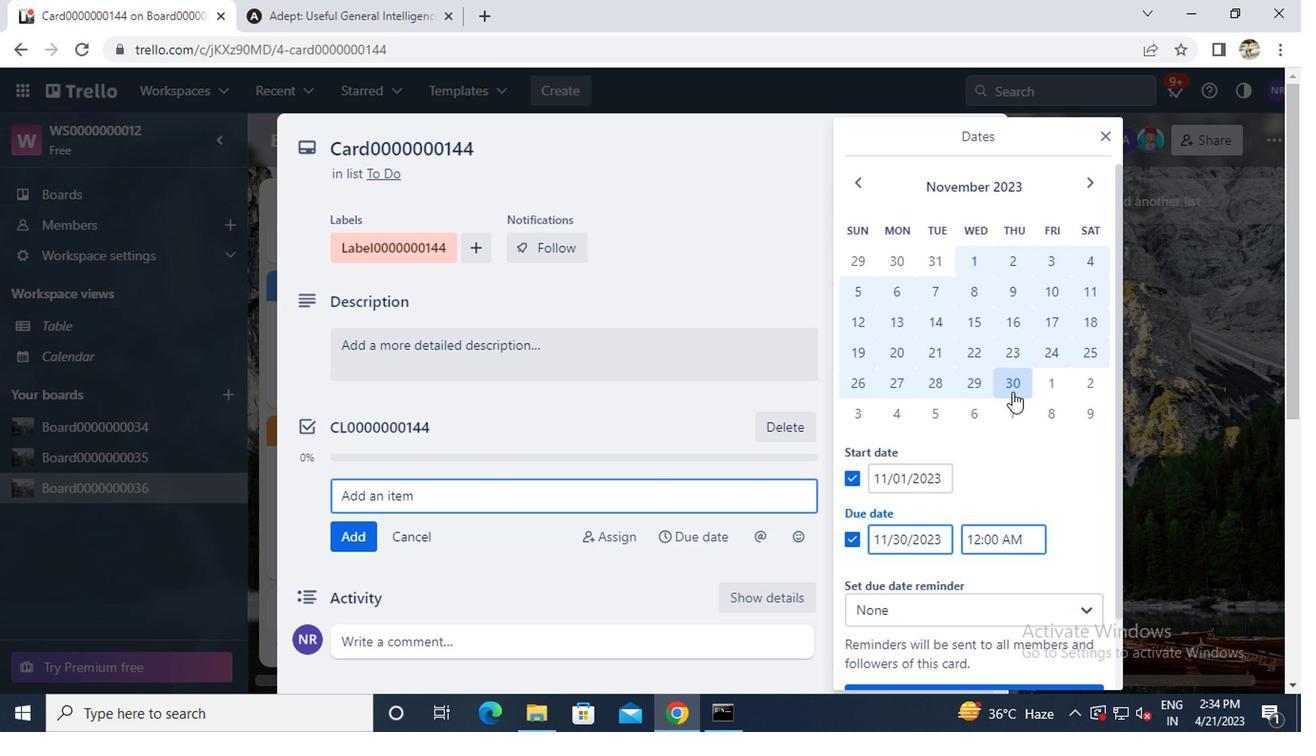 
Action: Mouse scrolled (1008, 391) with delta (0, 0)
Screenshot: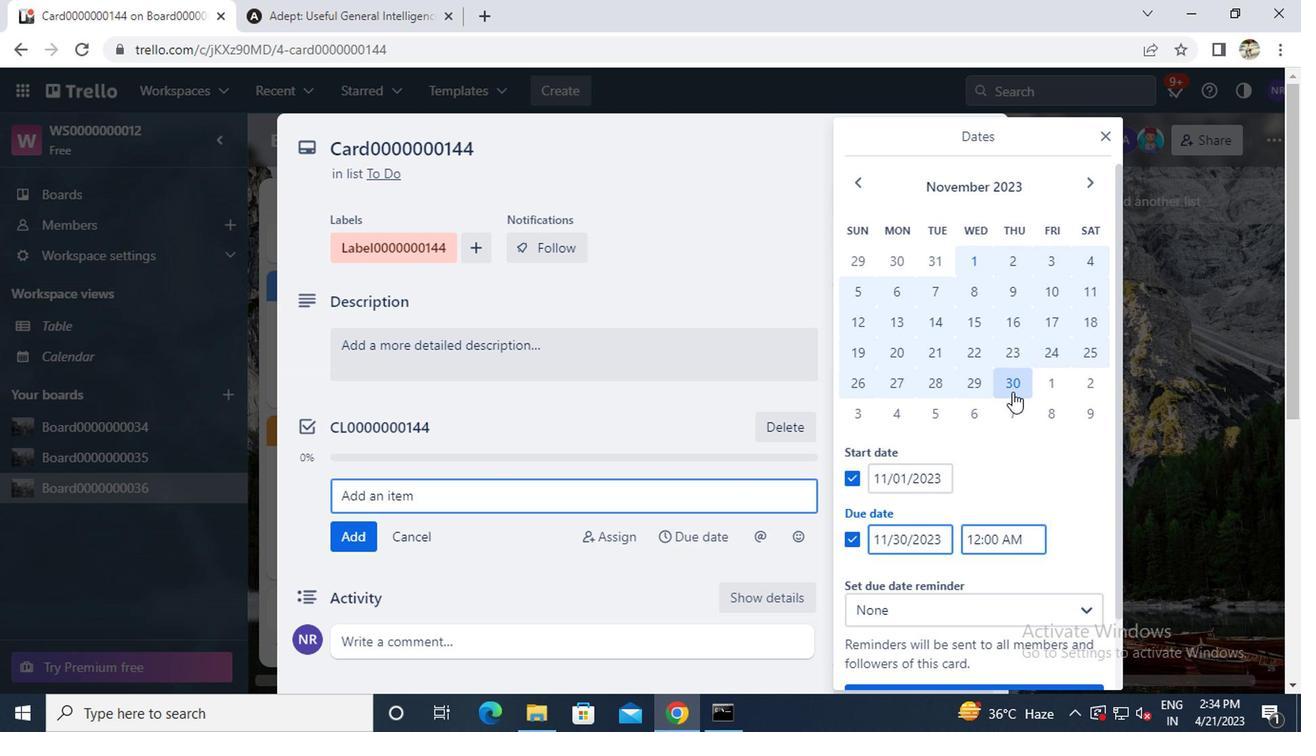 
Action: Mouse moved to (926, 615)
Screenshot: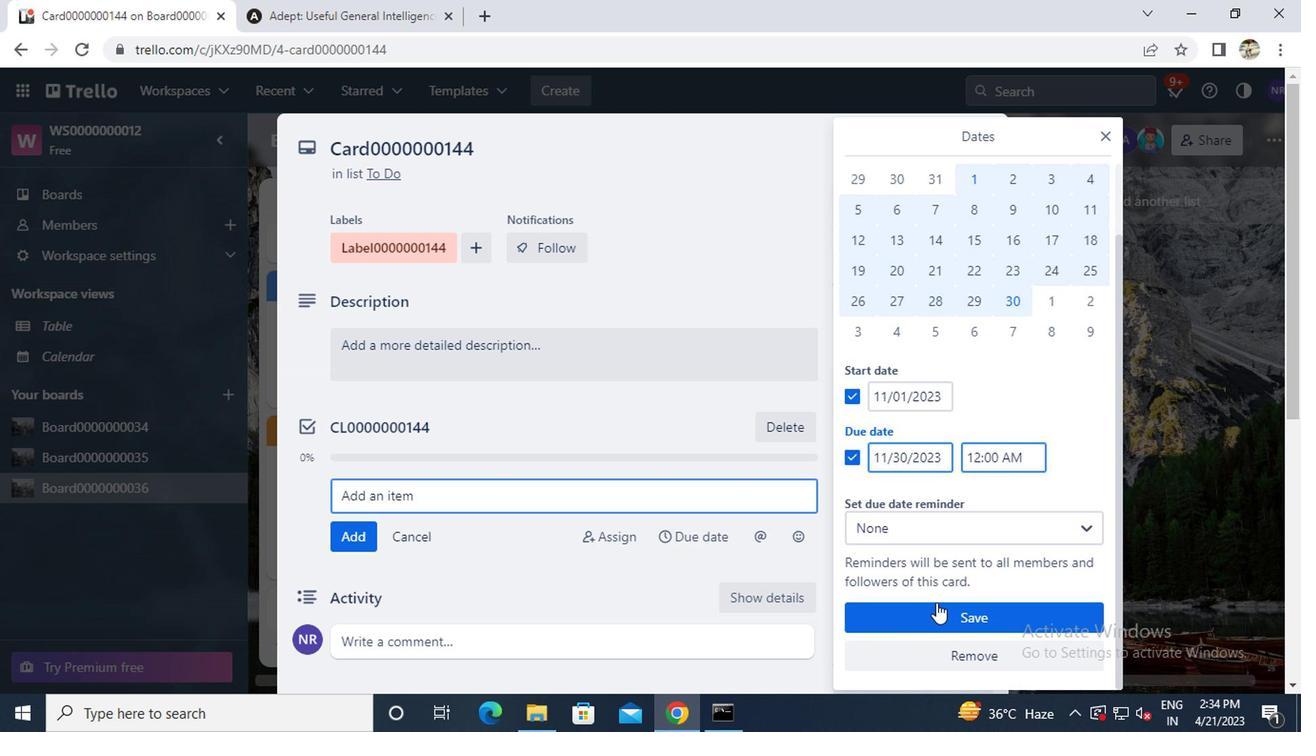 
Action: Mouse pressed left at (926, 615)
Screenshot: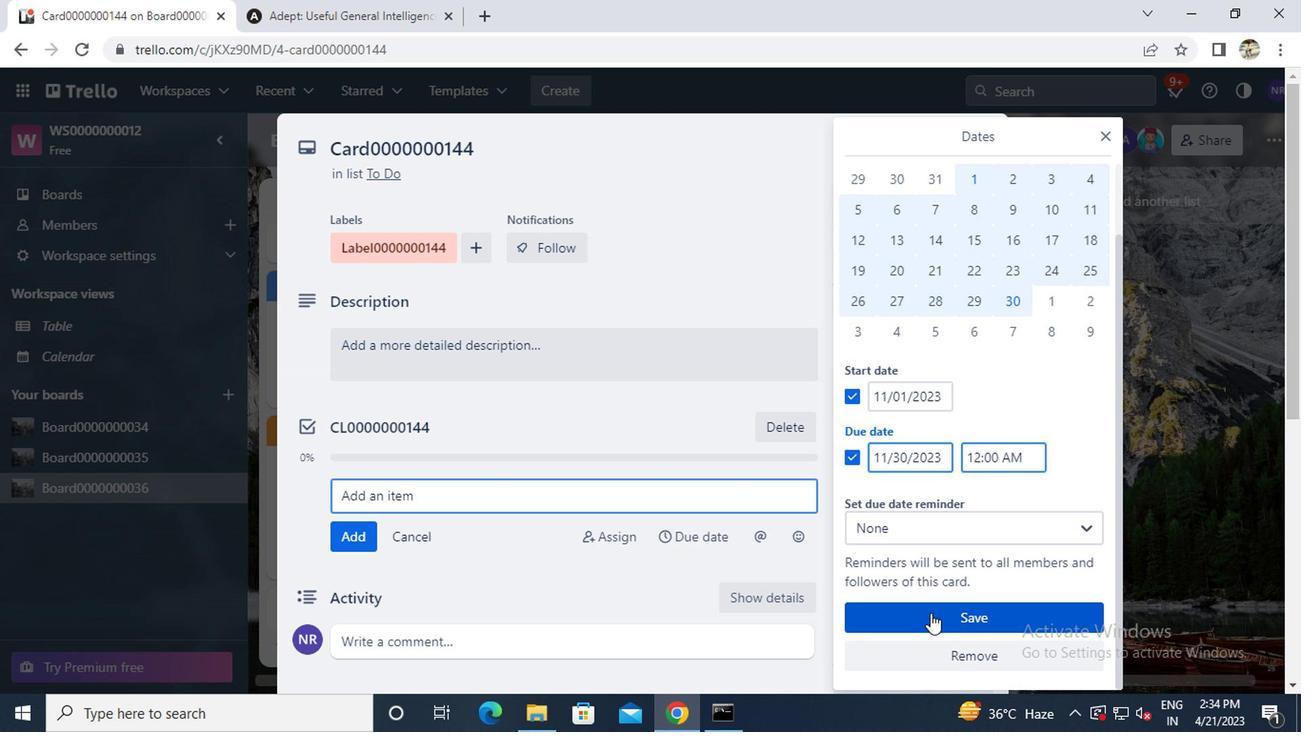 
Action: Mouse moved to (995, 133)
Screenshot: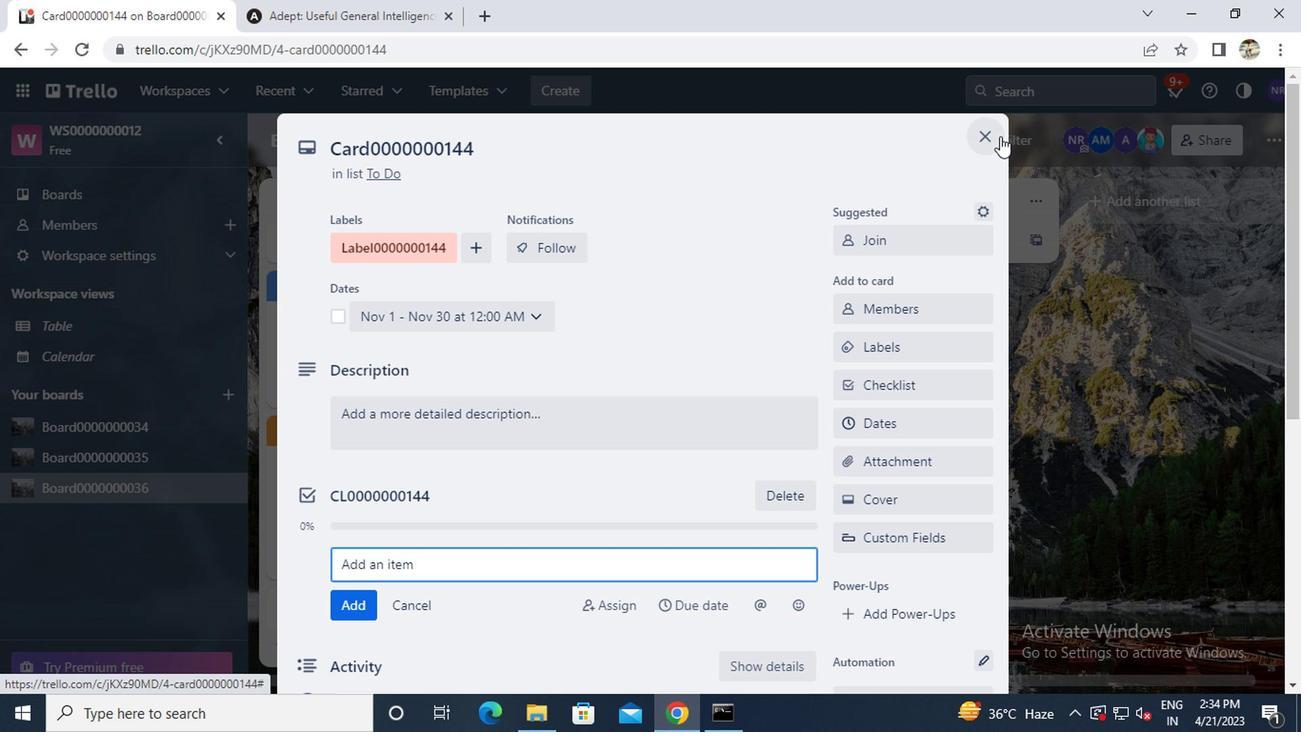 
Action: Mouse pressed left at (995, 133)
Screenshot: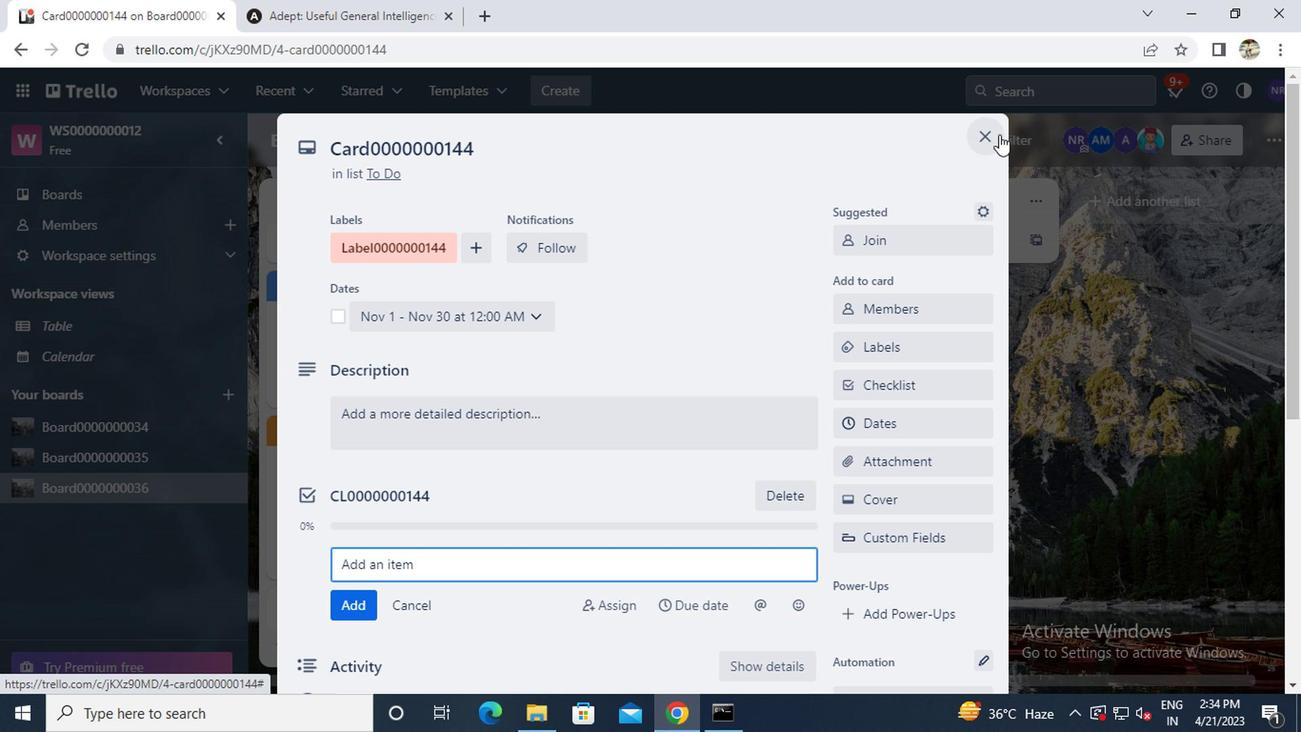 
